 Task: Find connections with filter location Chester with filter topic #startupswith filter profile language Potuguese with filter current company Coupa Software with filter school J.C. Bose University of Science and Technology, YMCA with filter industry IT System Custom Software Development with filter service category Commercial Insurance with filter keywords title Landscaping Worker
Action: Mouse moved to (574, 73)
Screenshot: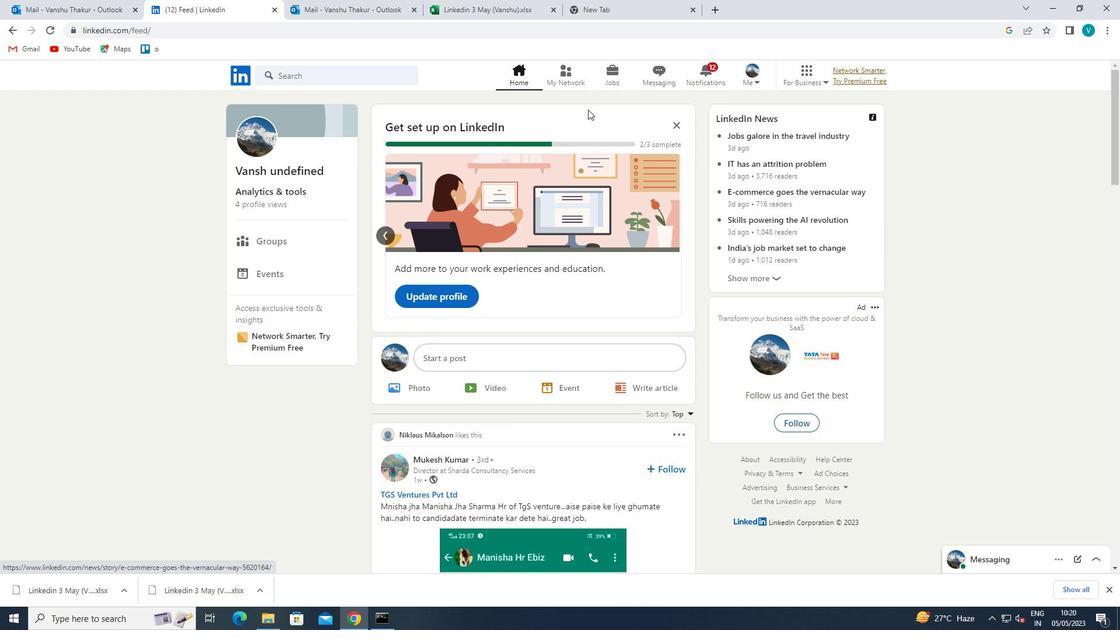 
Action: Mouse pressed left at (574, 73)
Screenshot: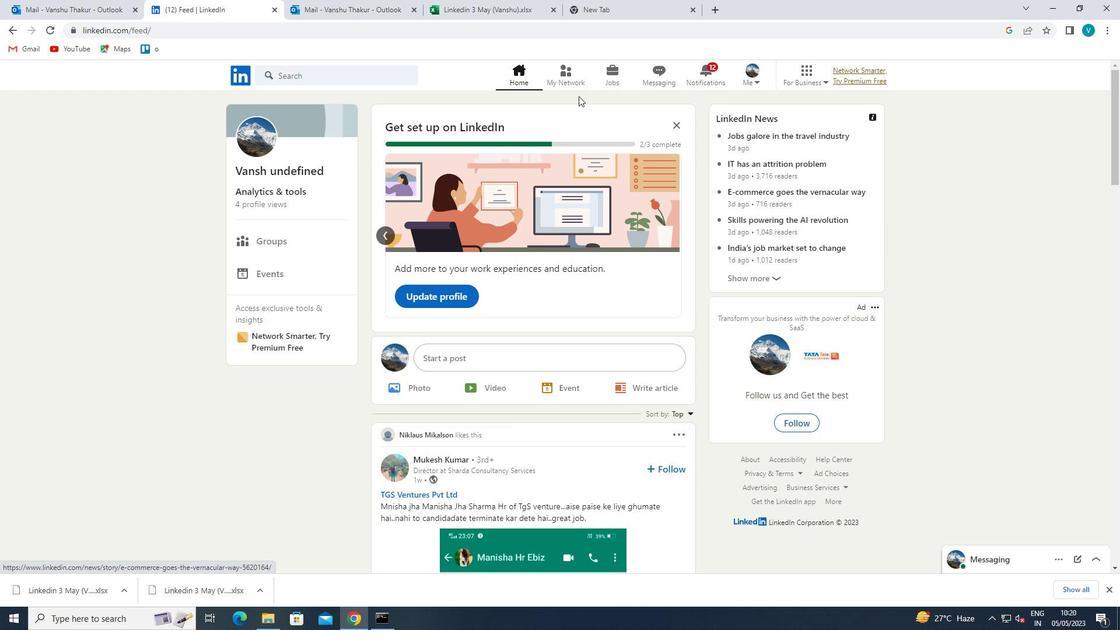 
Action: Mouse moved to (301, 130)
Screenshot: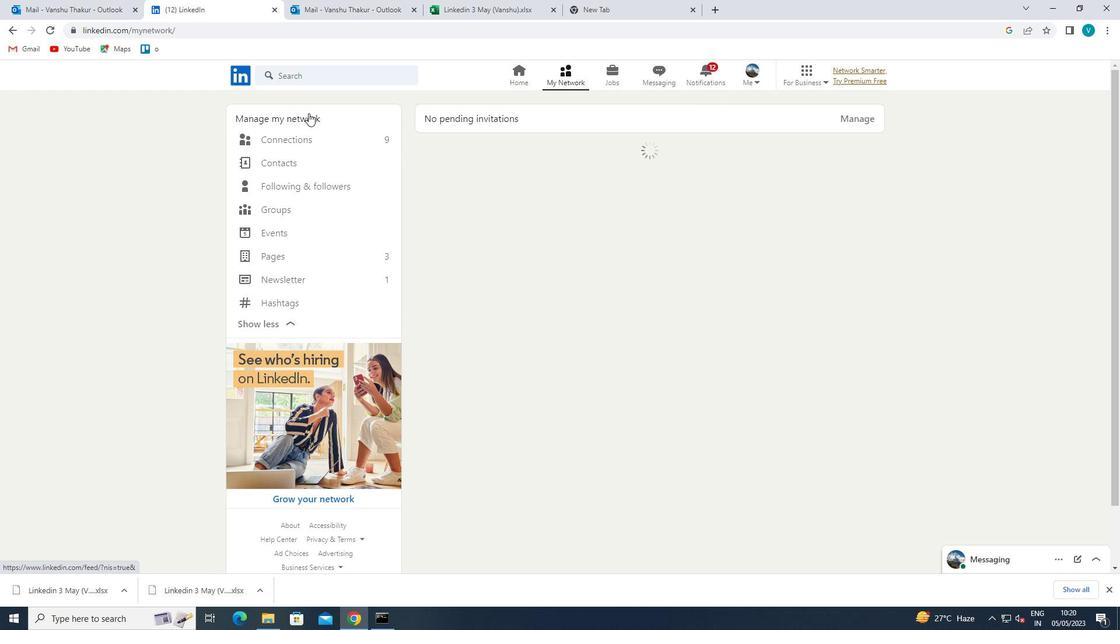 
Action: Mouse pressed left at (301, 130)
Screenshot: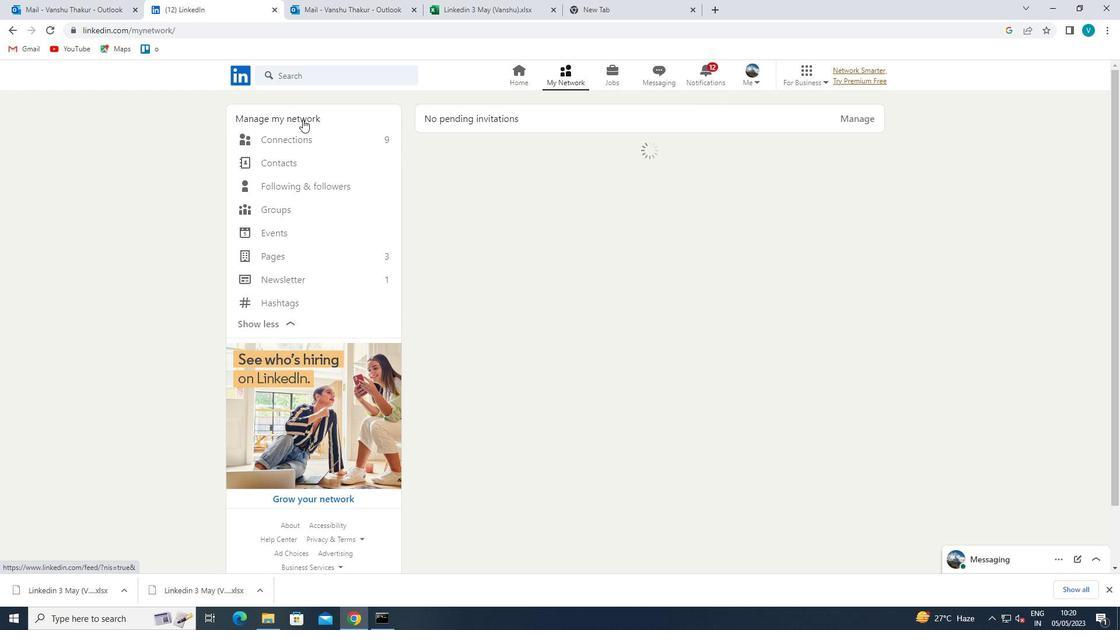 
Action: Mouse moved to (319, 130)
Screenshot: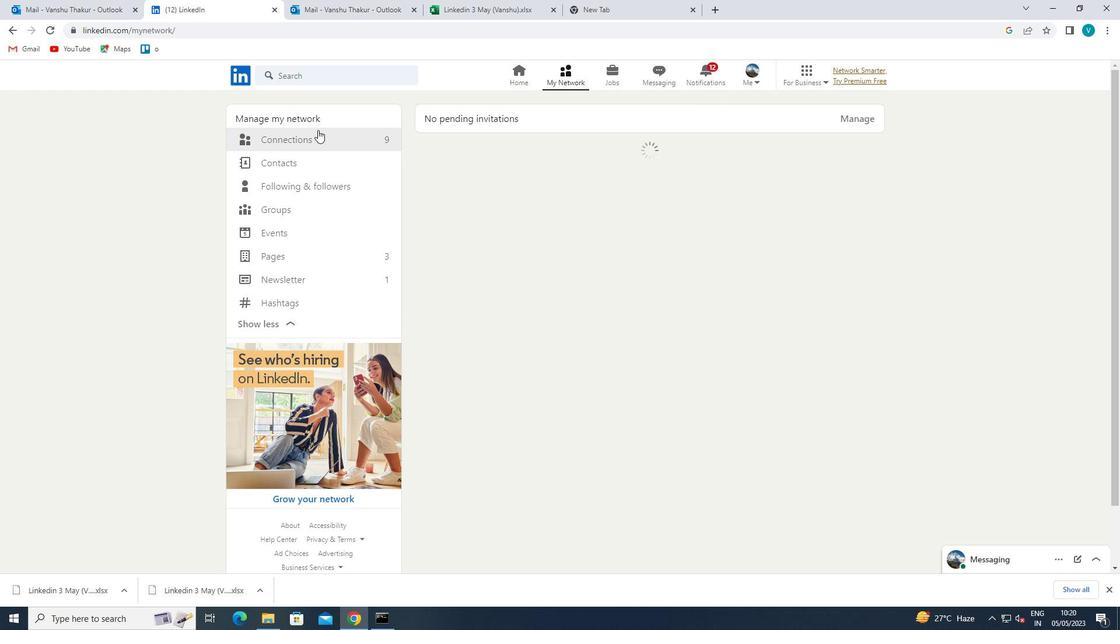 
Action: Mouse pressed left at (319, 130)
Screenshot: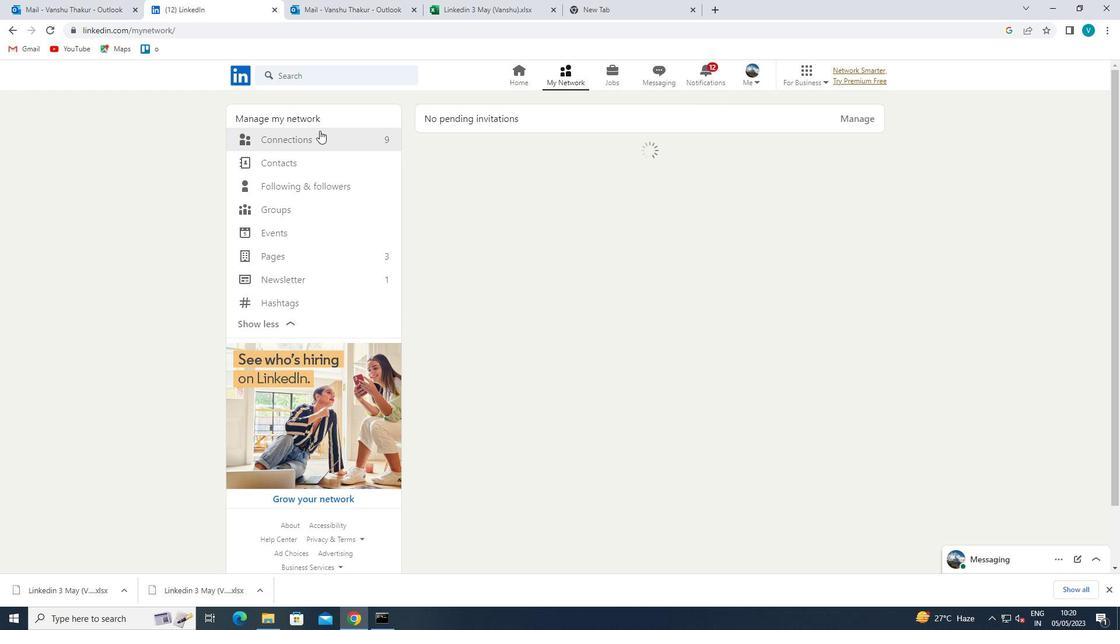 
Action: Mouse moved to (350, 145)
Screenshot: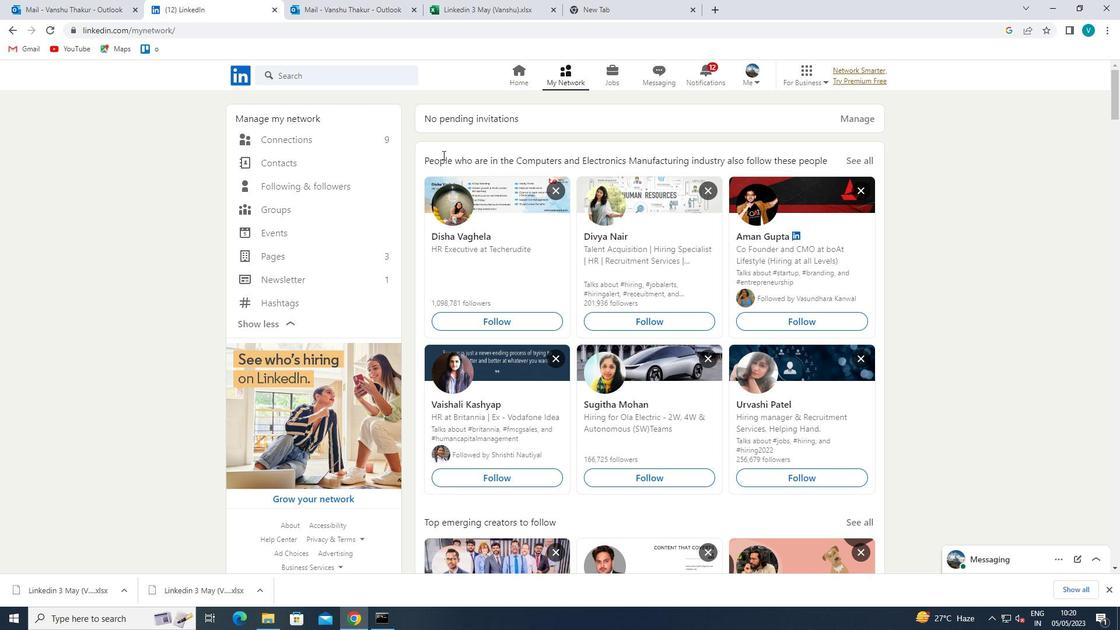 
Action: Mouse pressed left at (350, 145)
Screenshot: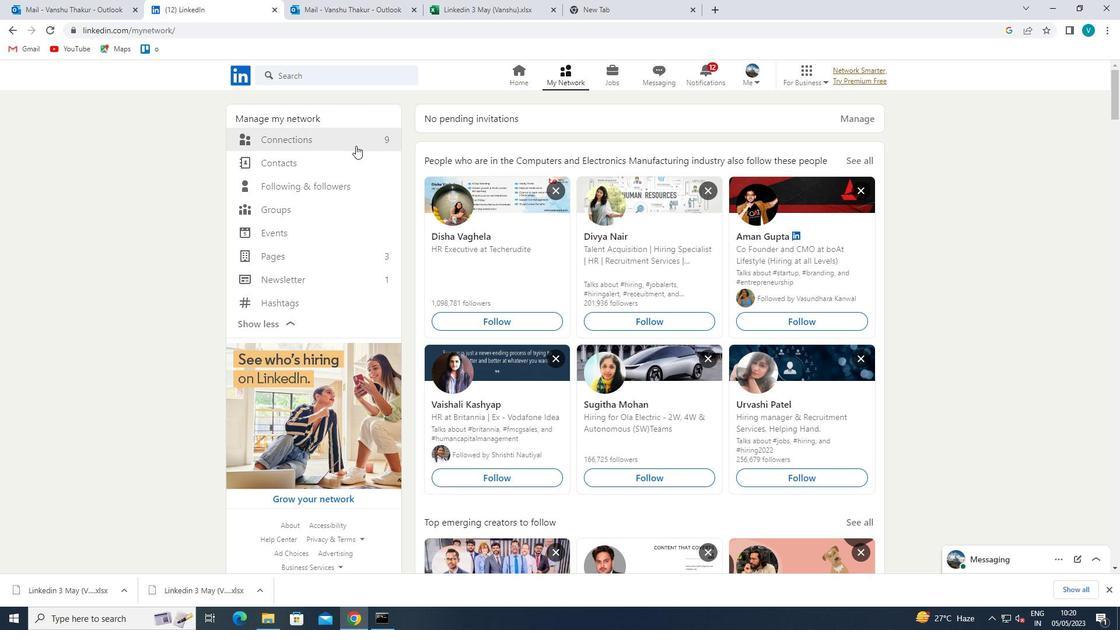 
Action: Mouse moved to (633, 140)
Screenshot: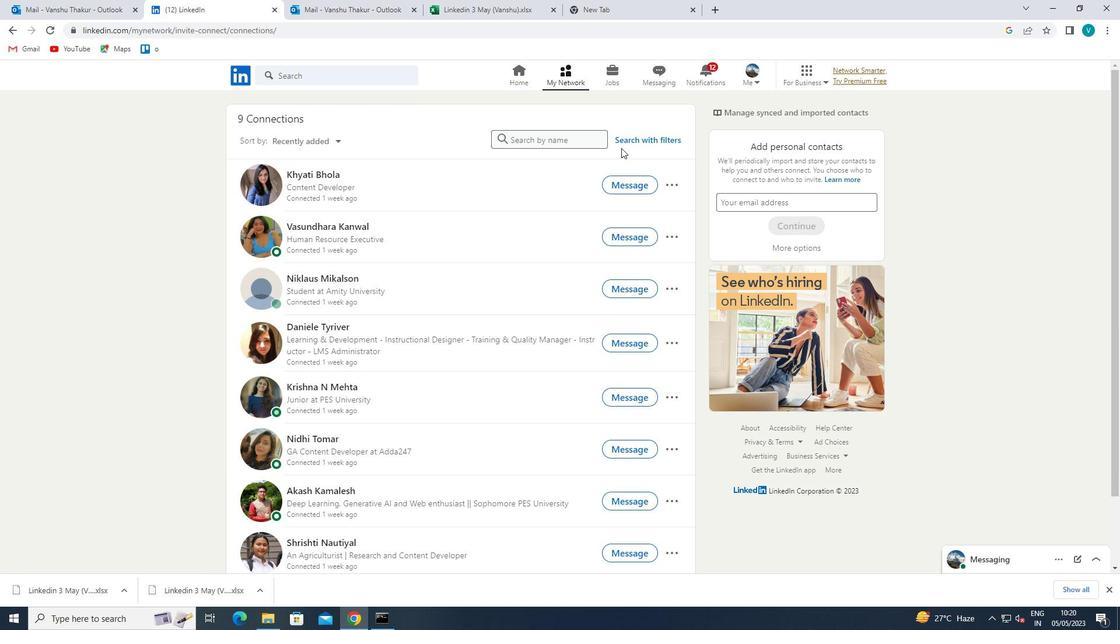 
Action: Mouse pressed left at (633, 140)
Screenshot: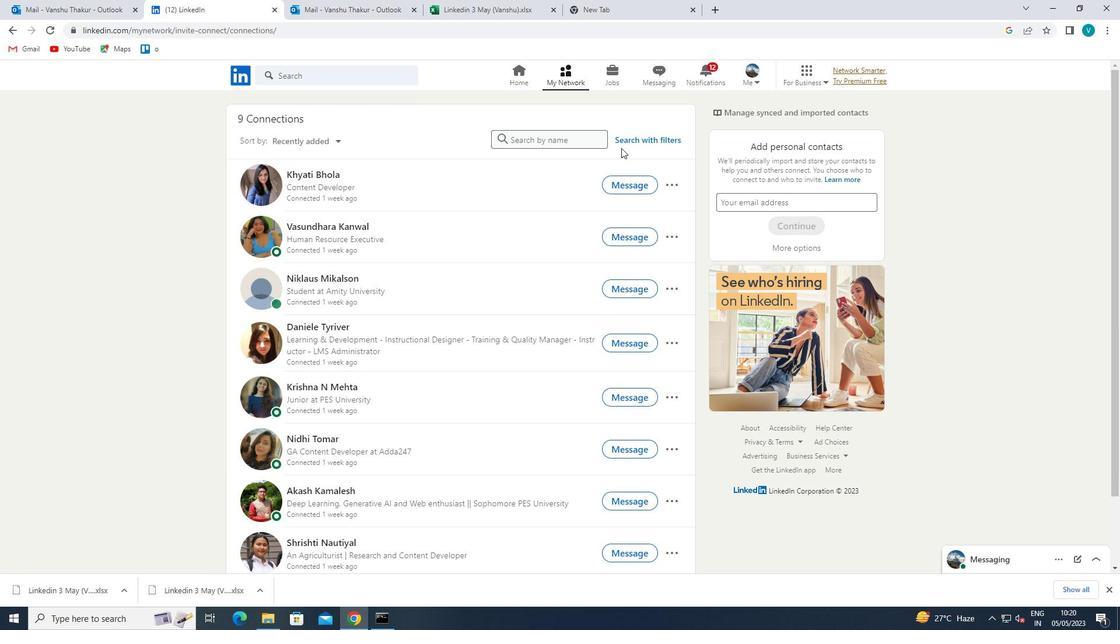 
Action: Mouse moved to (574, 109)
Screenshot: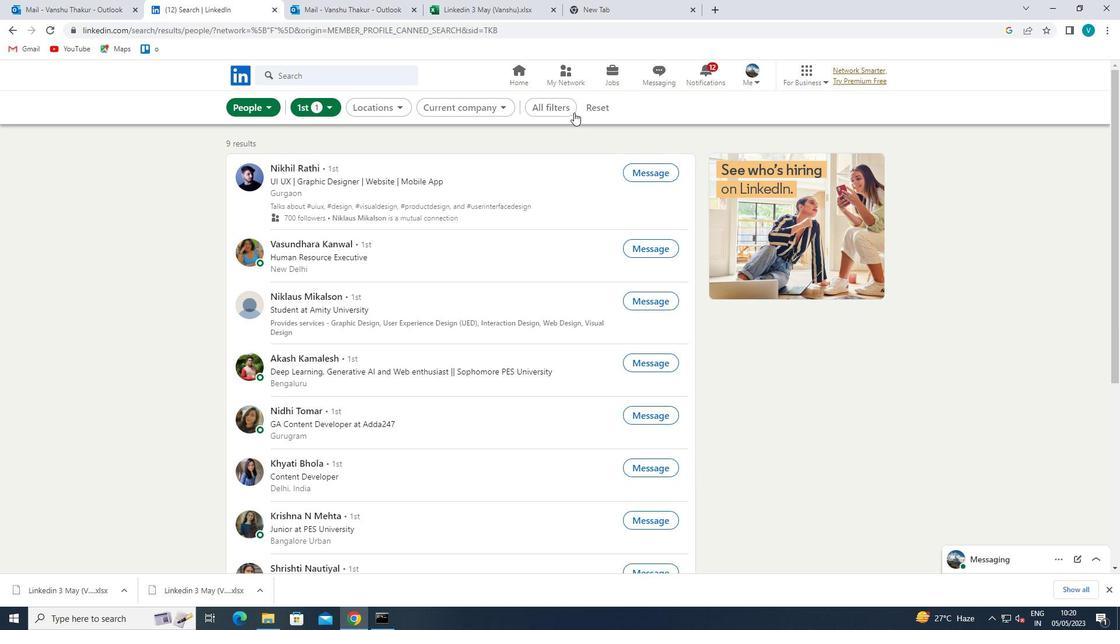 
Action: Mouse pressed left at (574, 109)
Screenshot: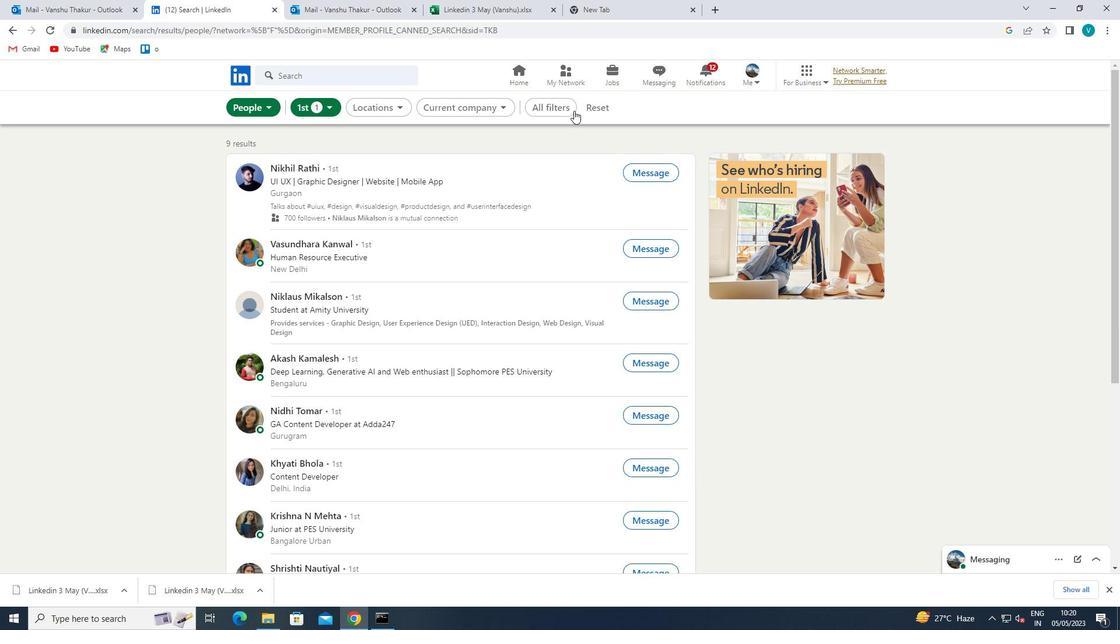 
Action: Mouse moved to (974, 248)
Screenshot: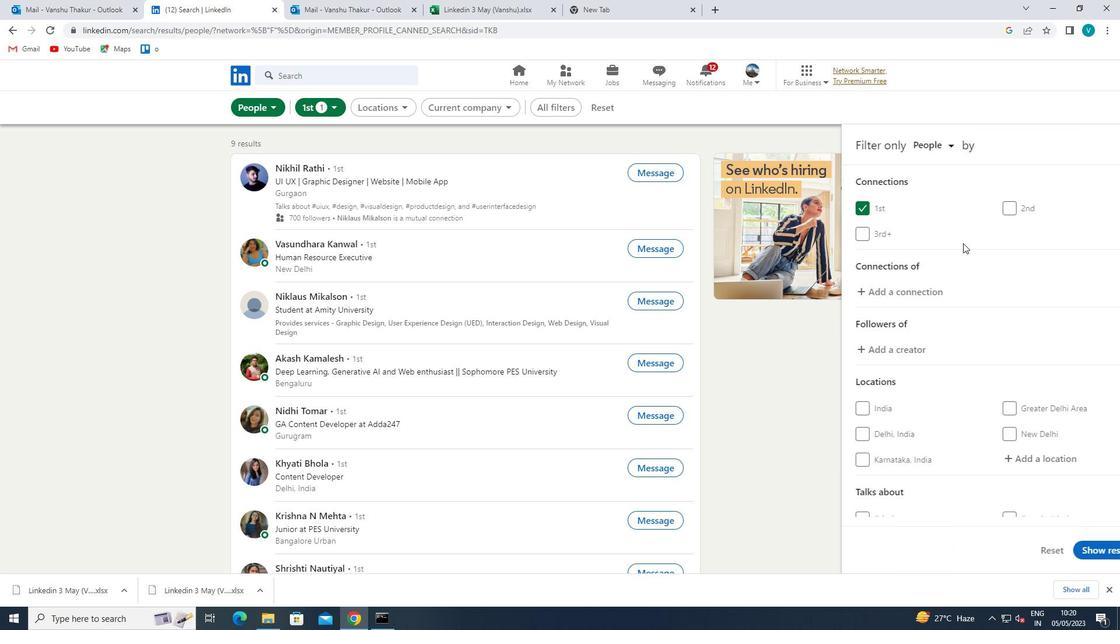 
Action: Mouse scrolled (974, 247) with delta (0, 0)
Screenshot: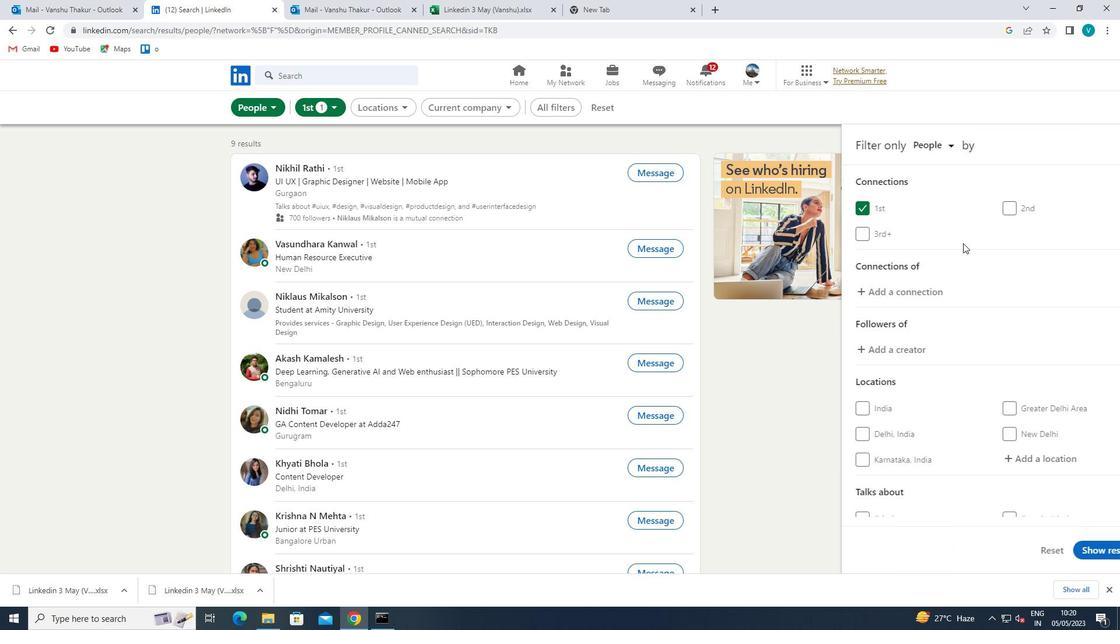 
Action: Mouse moved to (975, 248)
Screenshot: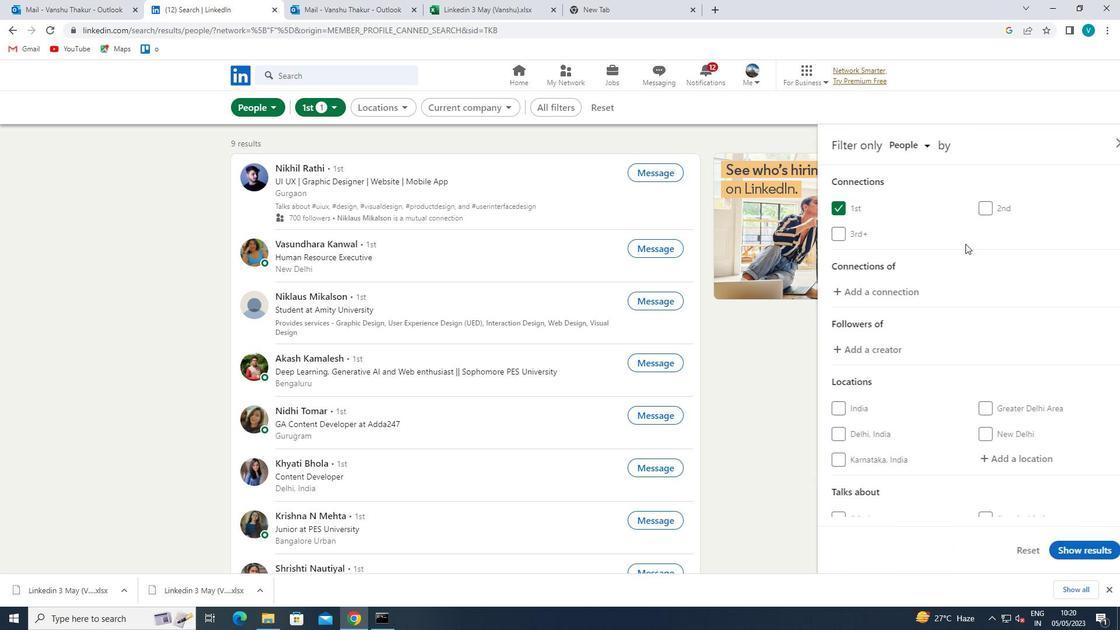 
Action: Mouse scrolled (975, 248) with delta (0, 0)
Screenshot: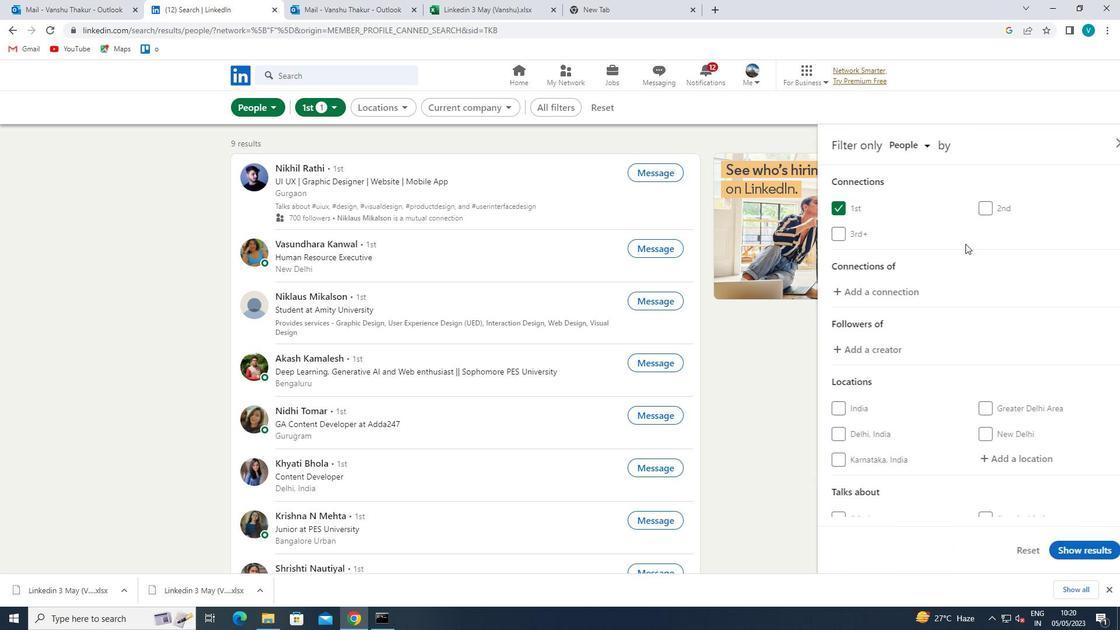
Action: Mouse moved to (975, 249)
Screenshot: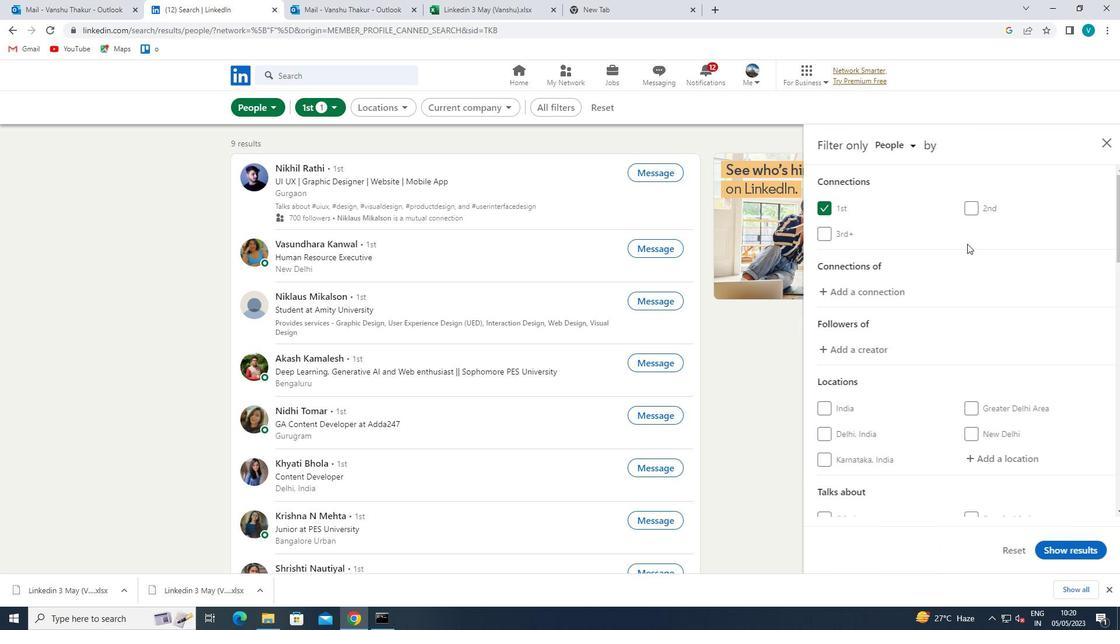 
Action: Mouse scrolled (975, 248) with delta (0, 0)
Screenshot: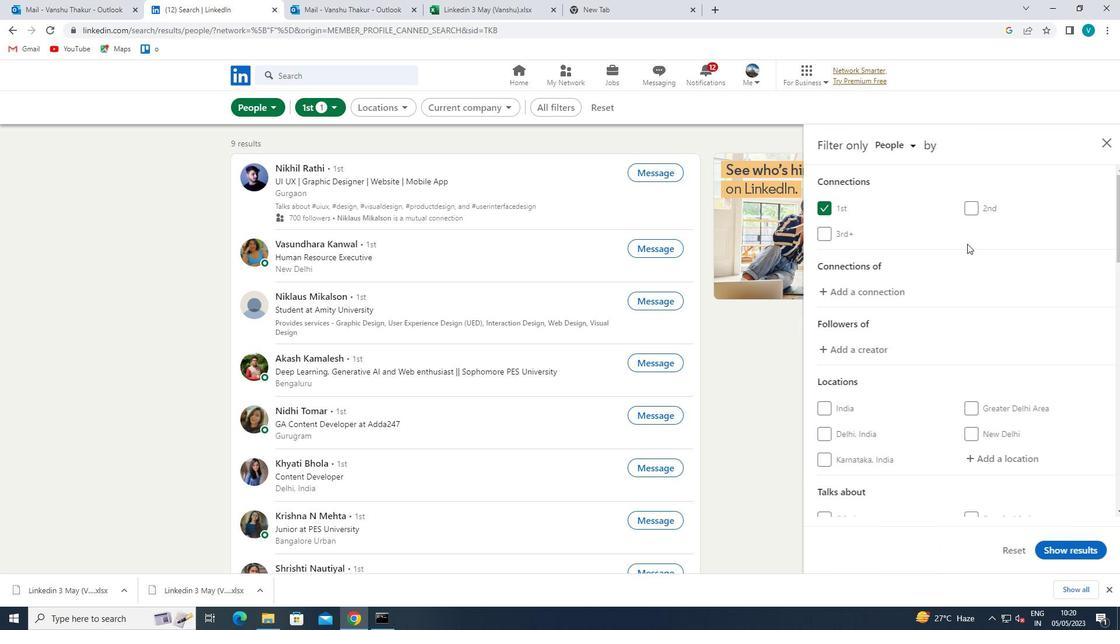 
Action: Mouse moved to (1013, 291)
Screenshot: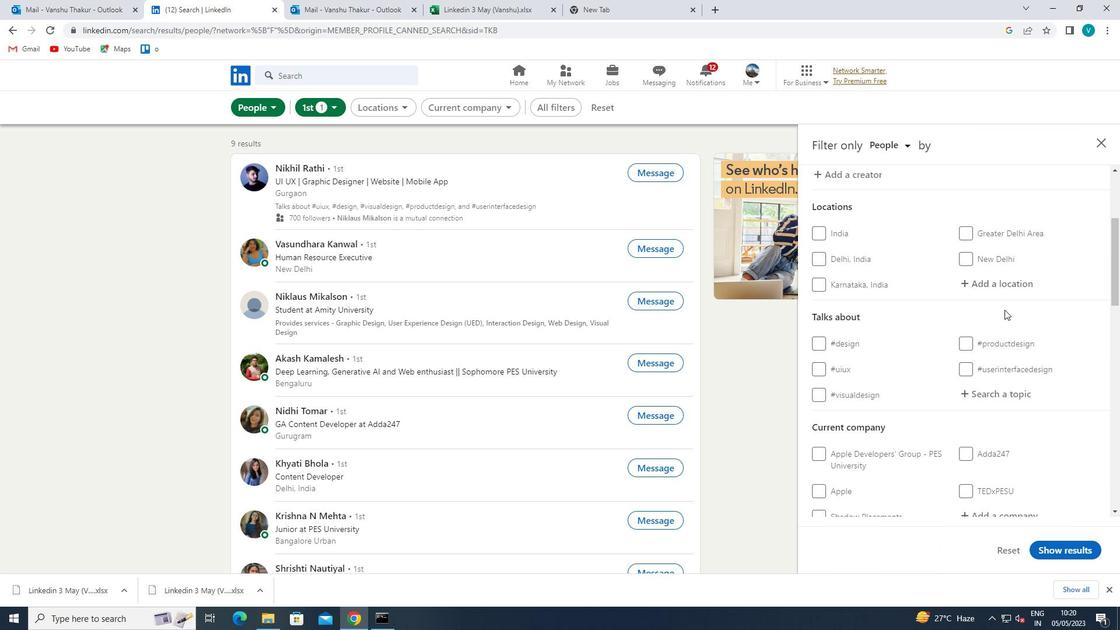 
Action: Mouse pressed left at (1013, 291)
Screenshot: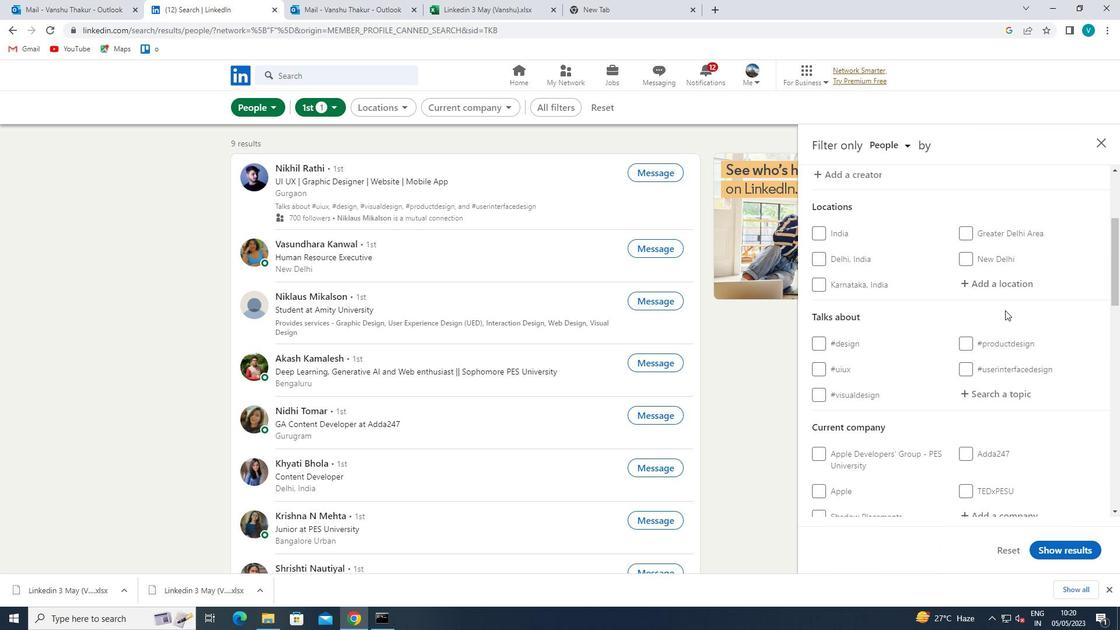 
Action: Key pressed <Key.shift>CHESTER
Screenshot: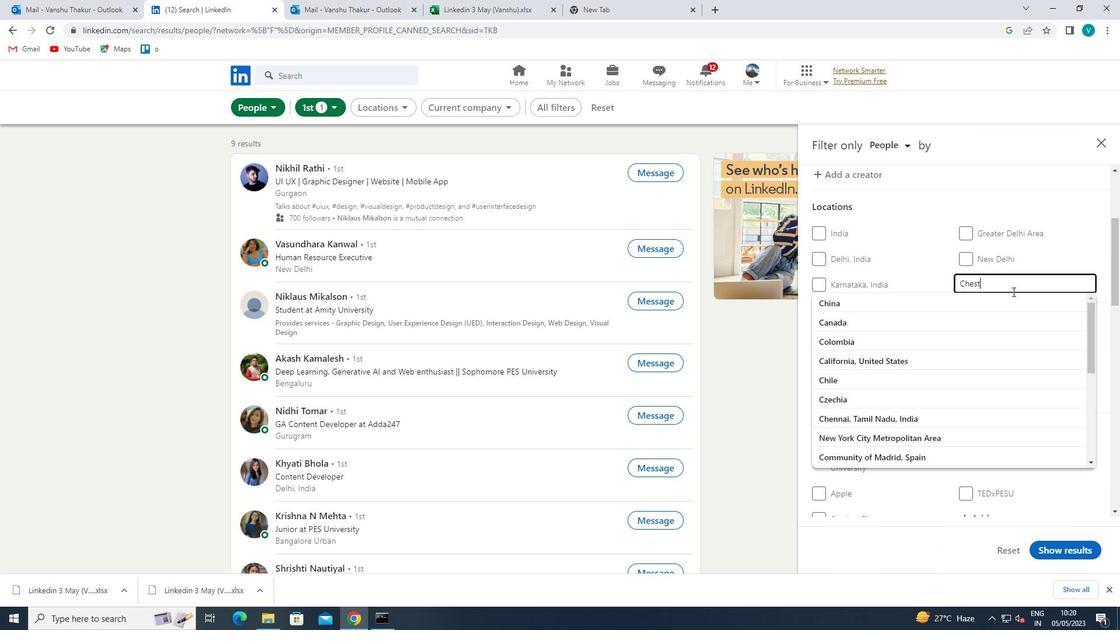 
Action: Mouse moved to (994, 293)
Screenshot: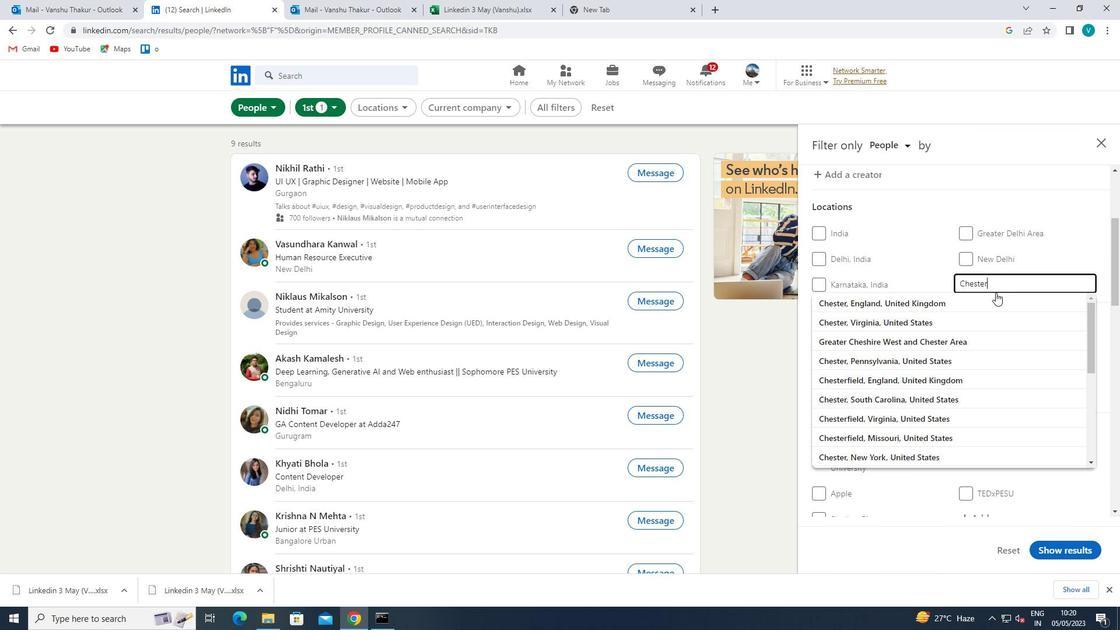 
Action: Mouse pressed left at (994, 293)
Screenshot: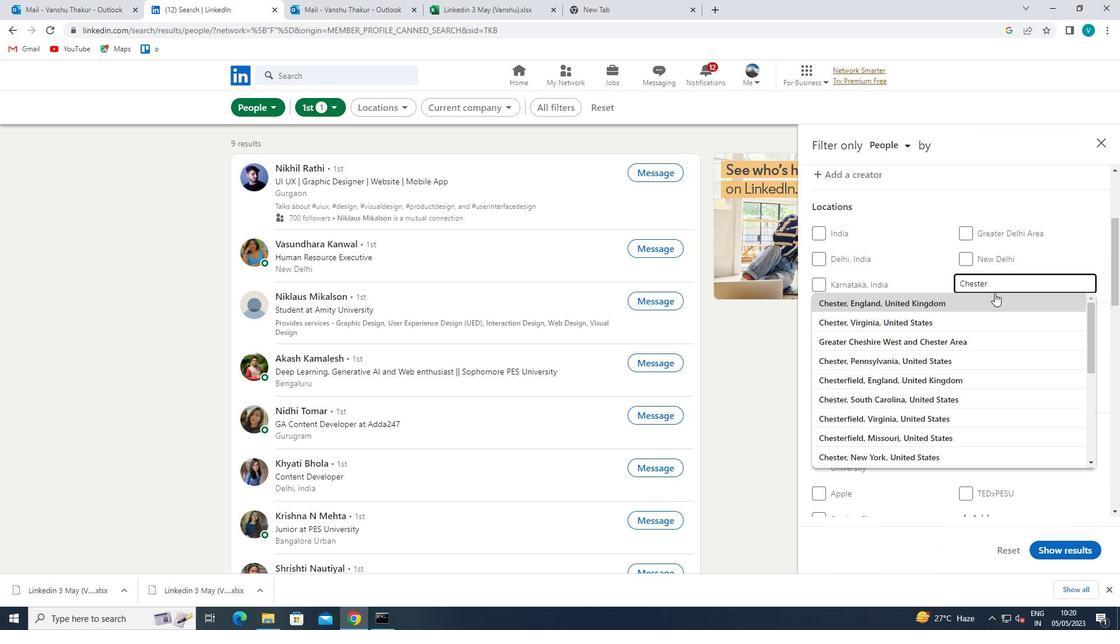
Action: Mouse moved to (994, 293)
Screenshot: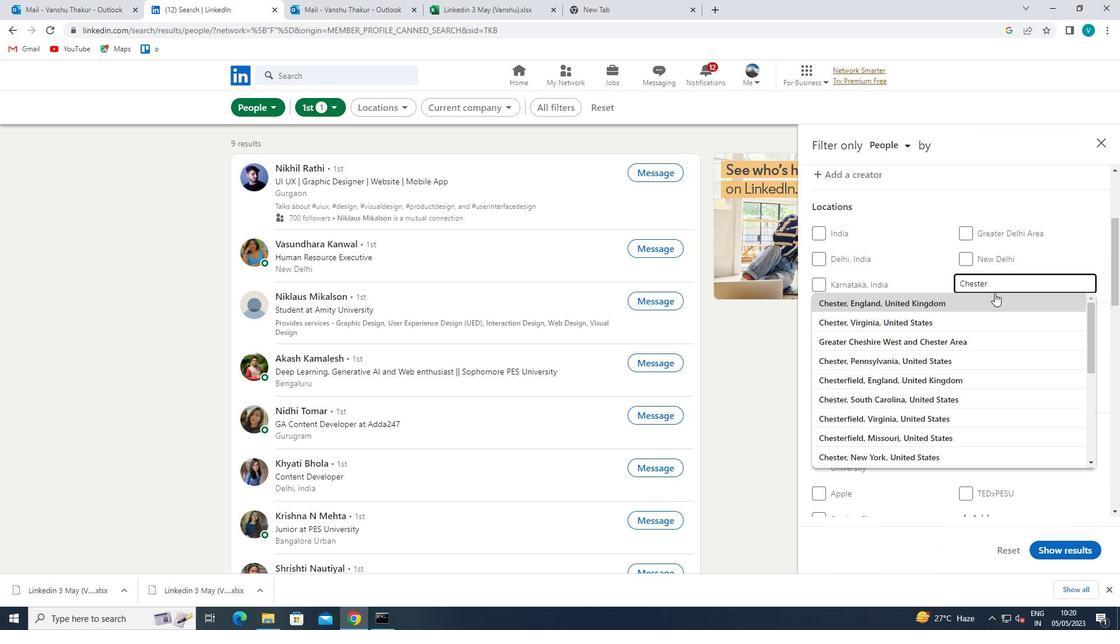 
Action: Mouse scrolled (994, 292) with delta (0, 0)
Screenshot: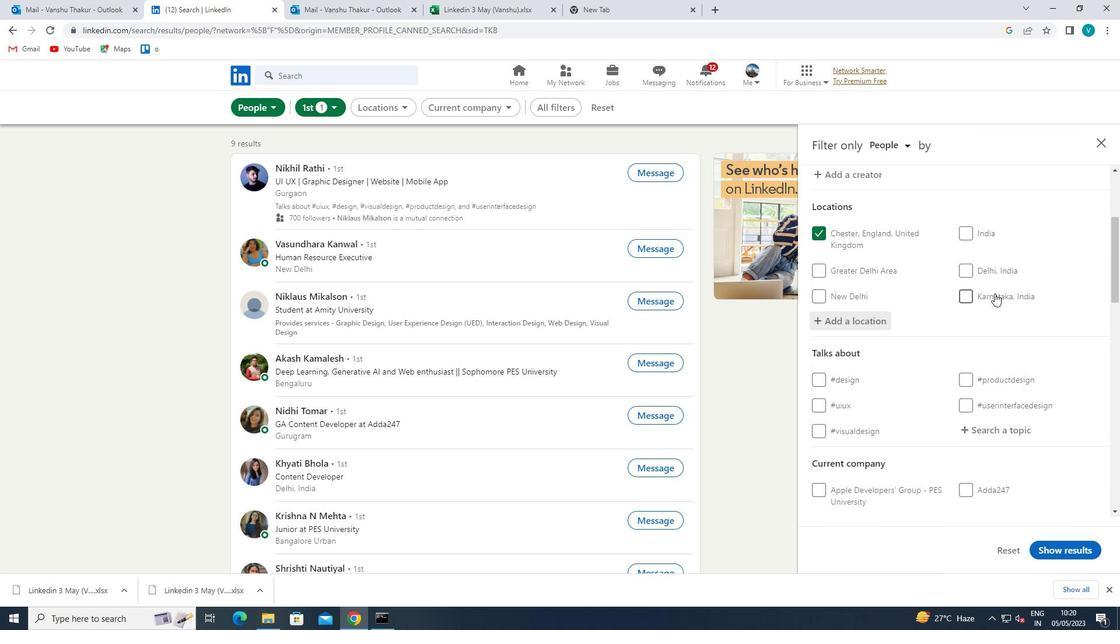 
Action: Mouse scrolled (994, 292) with delta (0, 0)
Screenshot: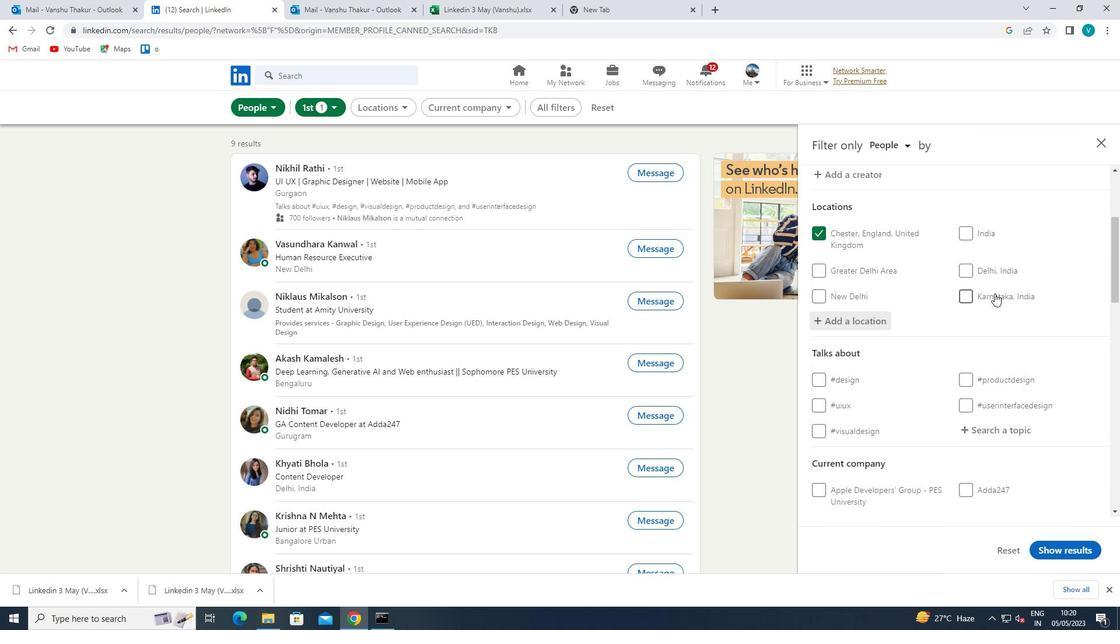 
Action: Mouse moved to (996, 306)
Screenshot: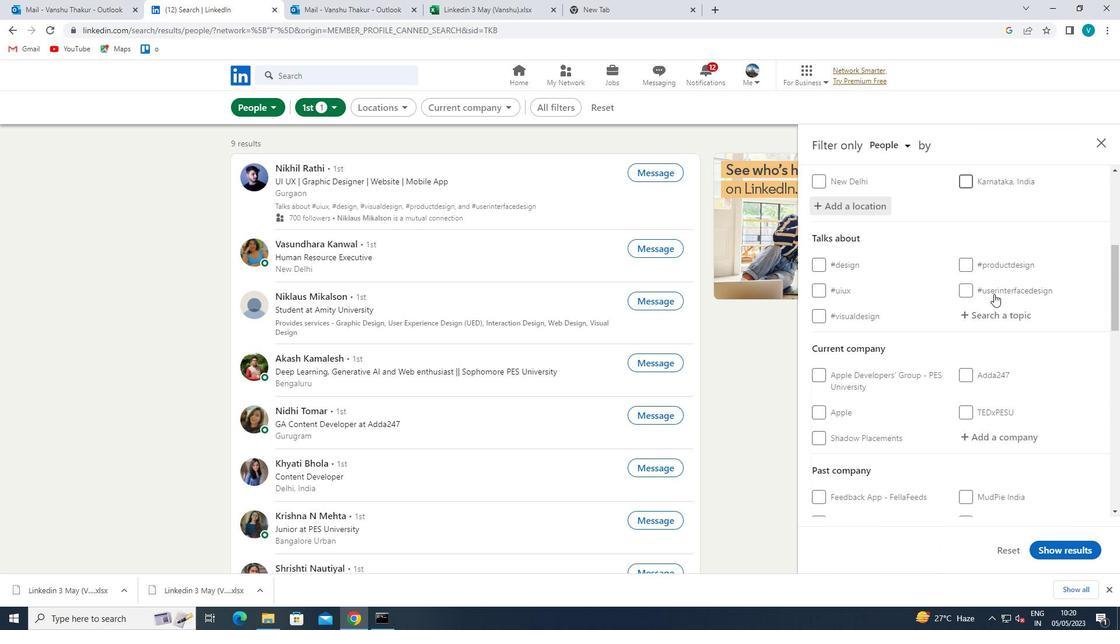
Action: Mouse pressed left at (996, 306)
Screenshot: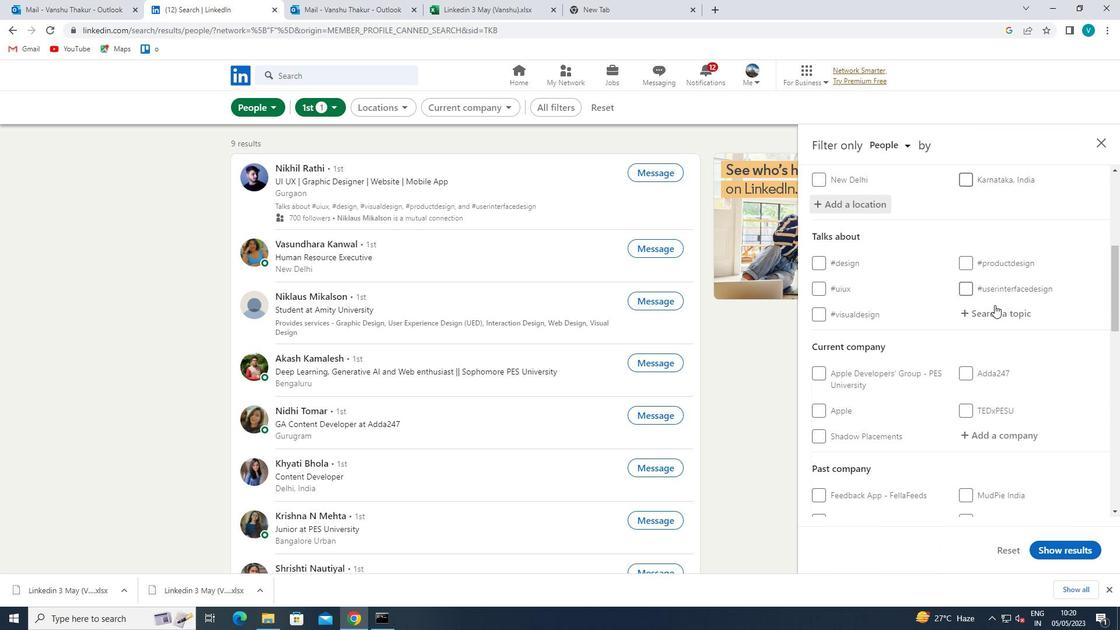 
Action: Mouse moved to (995, 307)
Screenshot: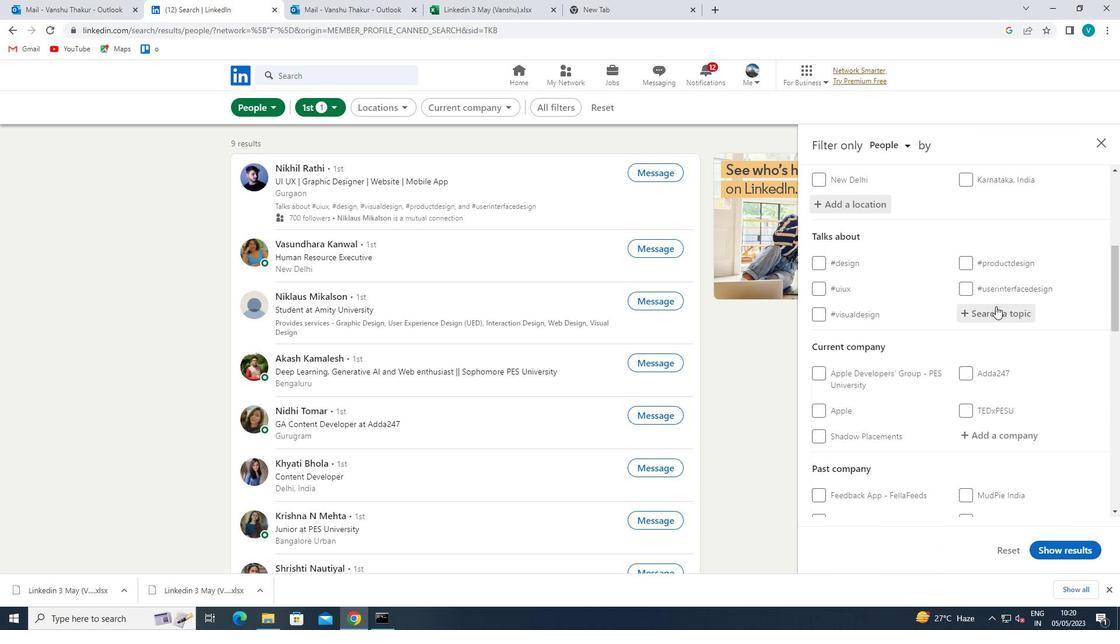 
Action: Key pressed STARTUPS
Screenshot: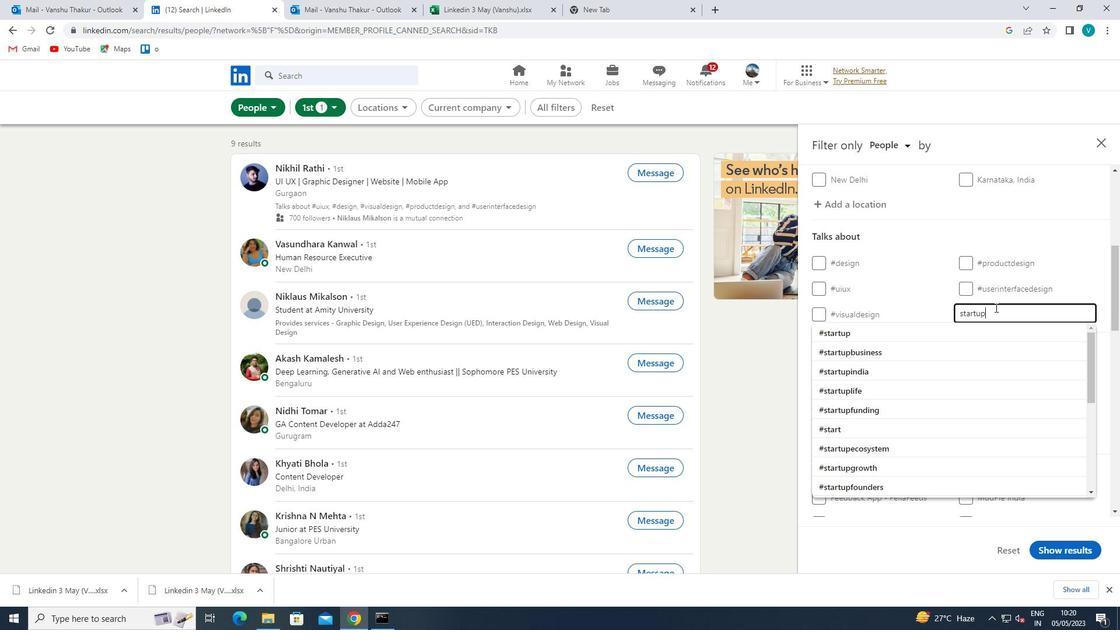 
Action: Mouse moved to (951, 330)
Screenshot: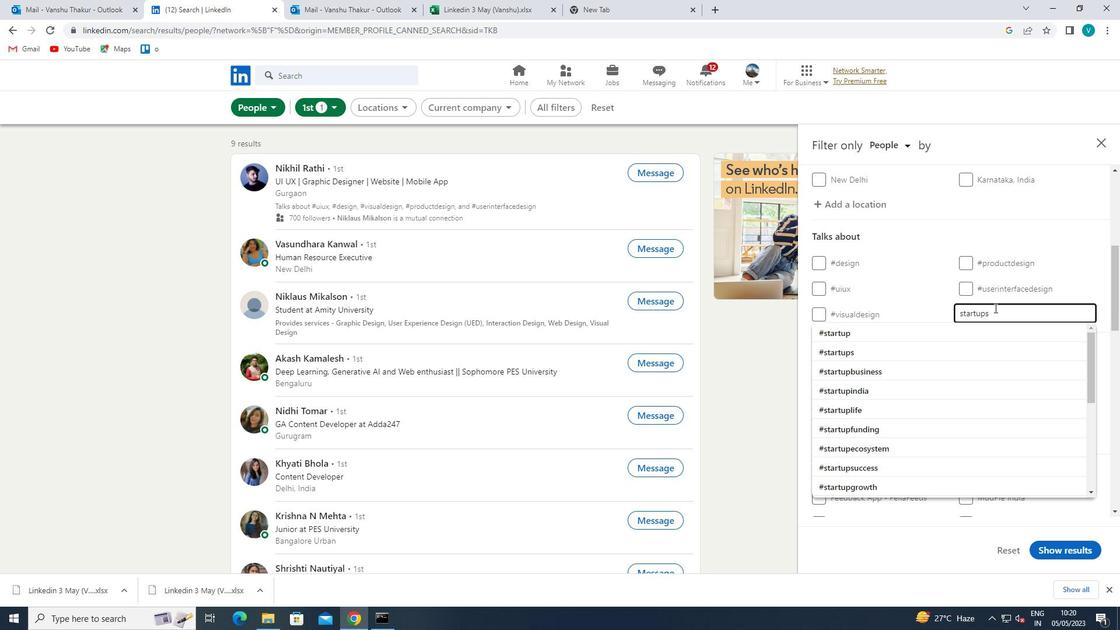 
Action: Mouse pressed left at (951, 330)
Screenshot: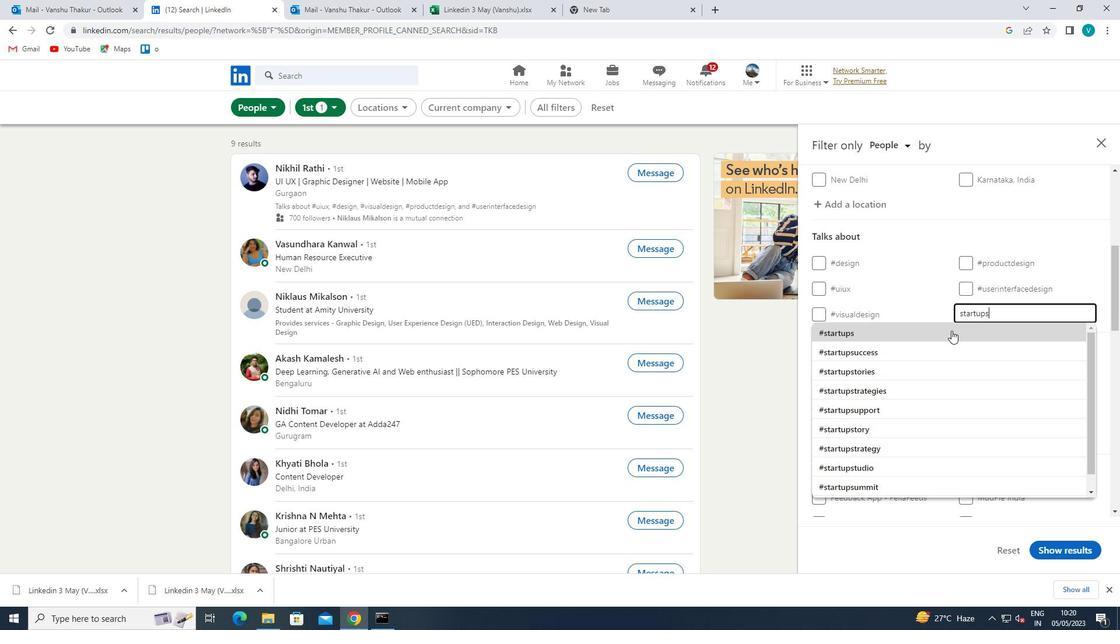 
Action: Mouse moved to (804, 417)
Screenshot: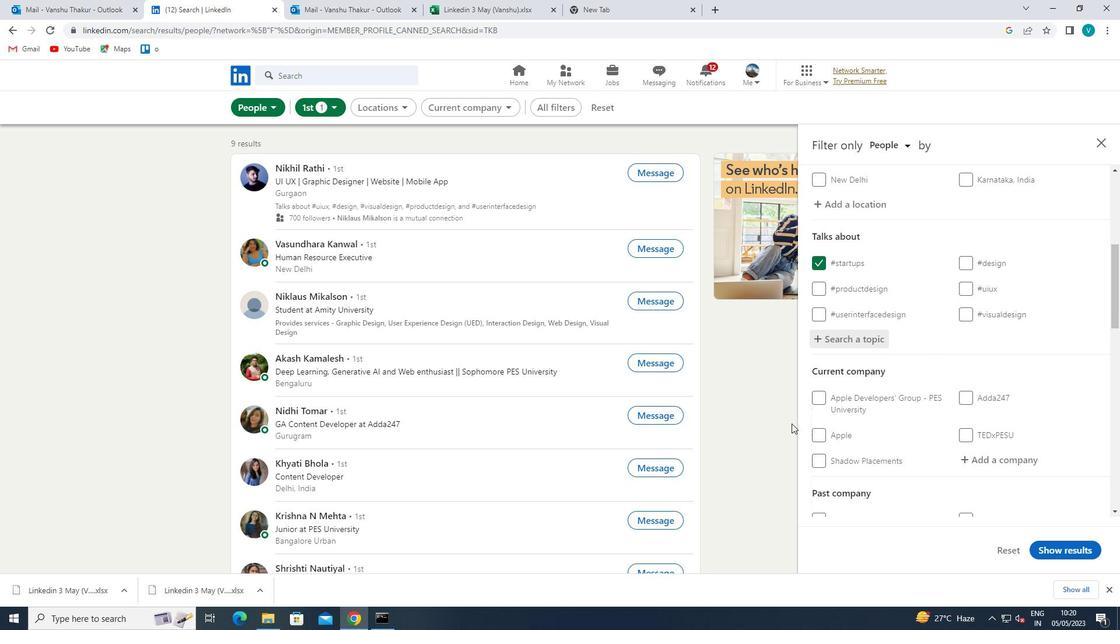 
Action: Mouse scrolled (804, 416) with delta (0, 0)
Screenshot: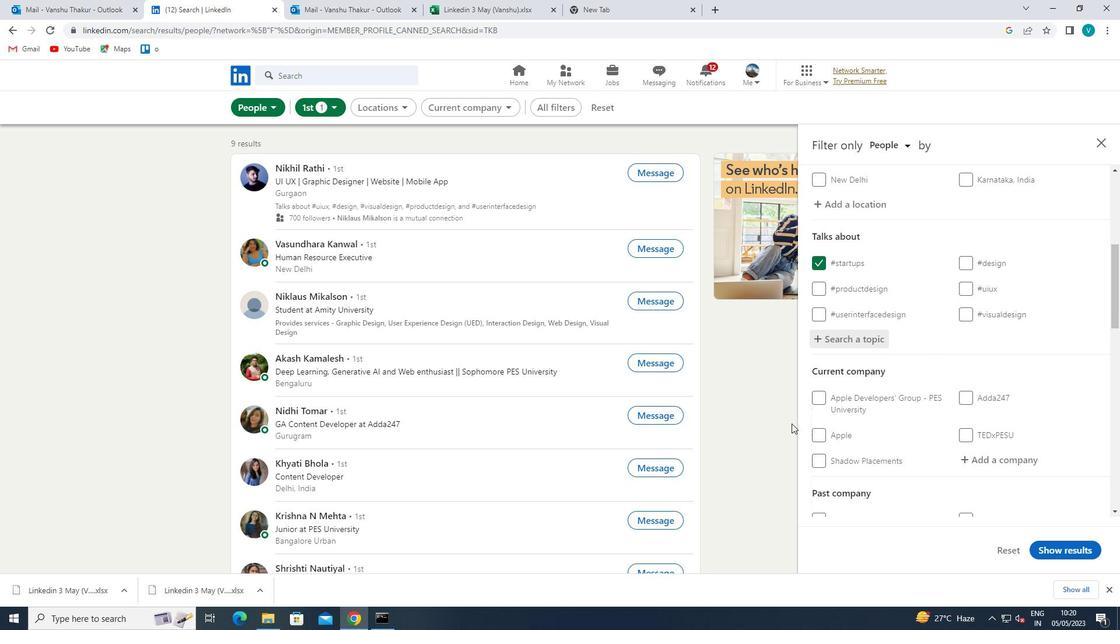 
Action: Mouse moved to (814, 411)
Screenshot: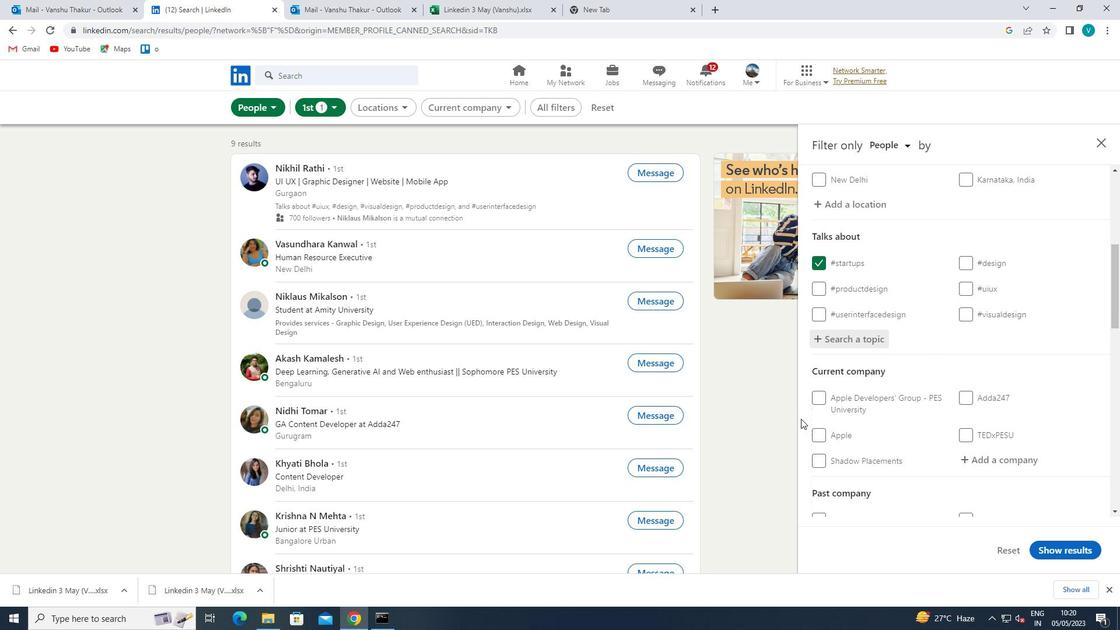 
Action: Mouse scrolled (814, 410) with delta (0, 0)
Screenshot: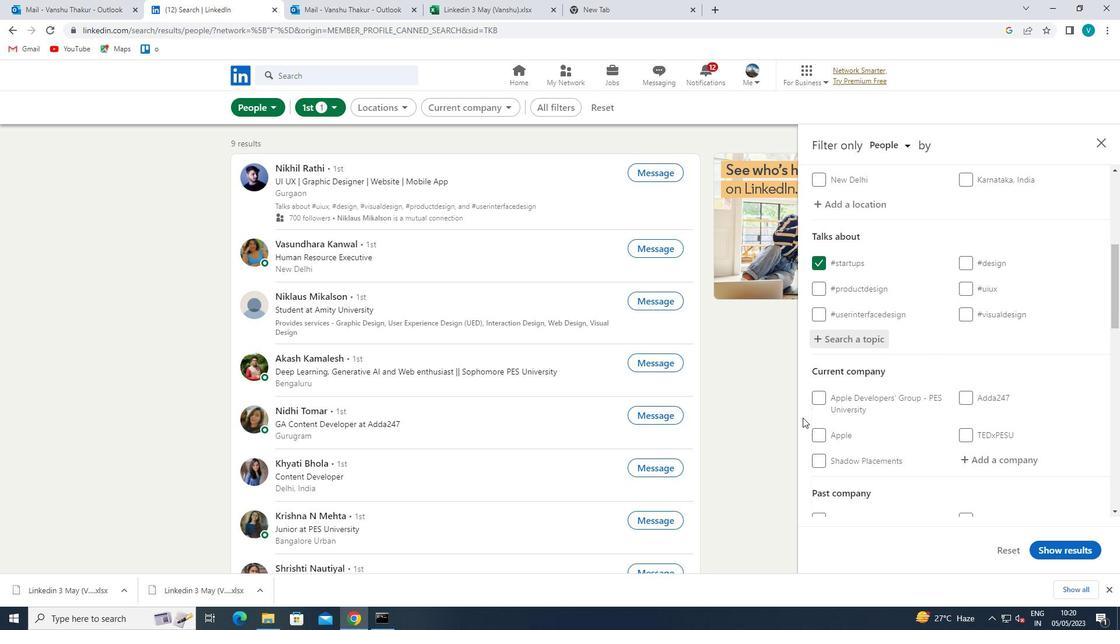 
Action: Mouse moved to (980, 344)
Screenshot: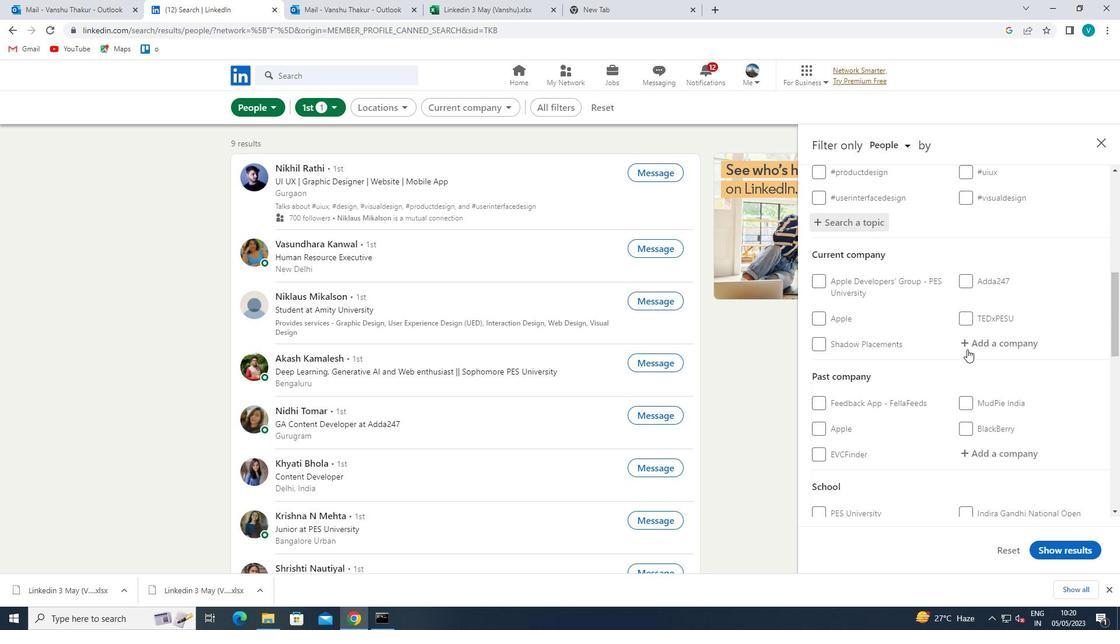 
Action: Mouse pressed left at (980, 344)
Screenshot: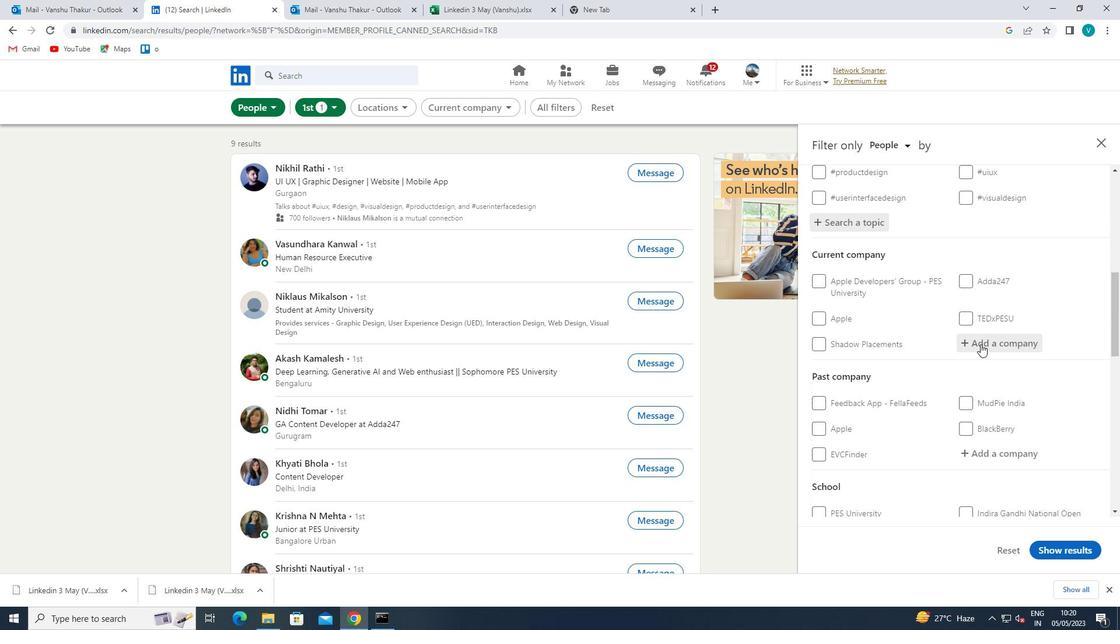 
Action: Mouse moved to (963, 353)
Screenshot: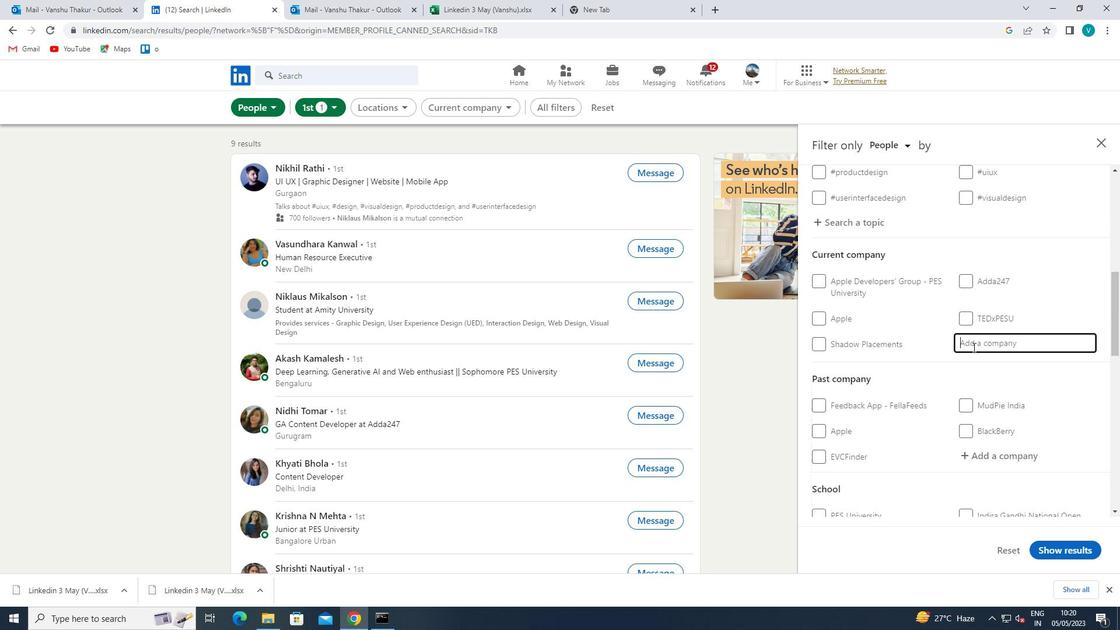 
Action: Key pressed <Key.shift>
Screenshot: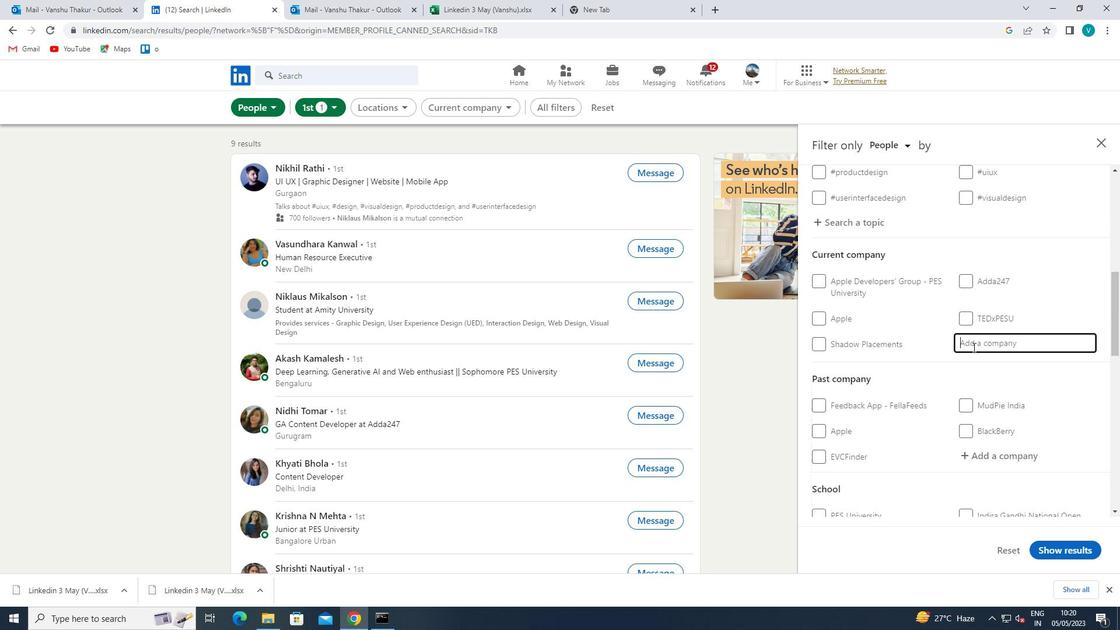 
Action: Mouse moved to (958, 355)
Screenshot: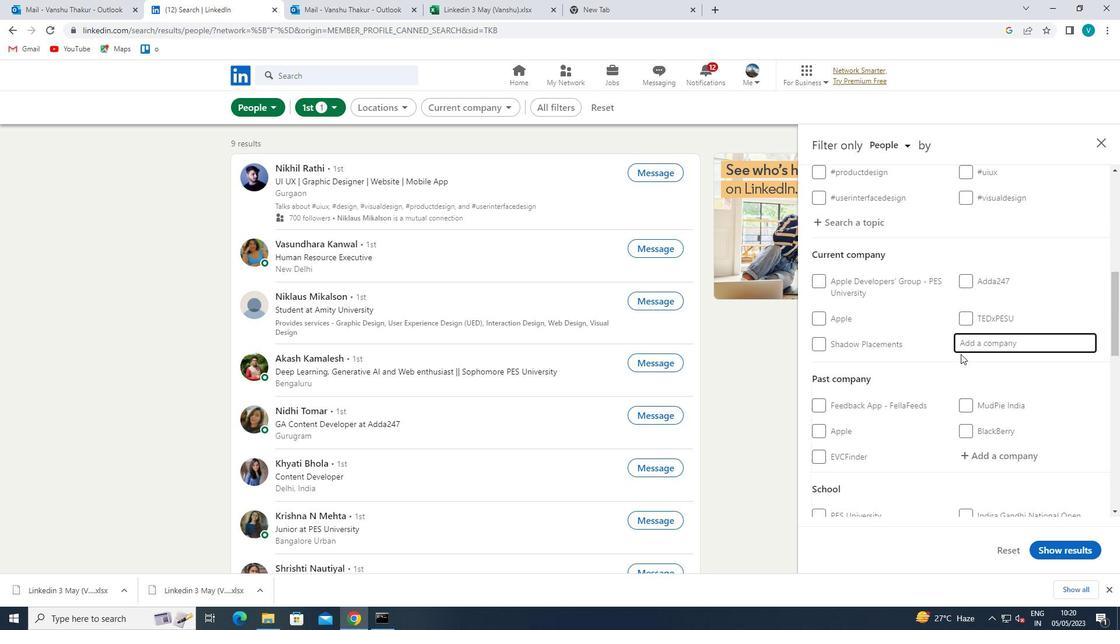 
Action: Key pressed COP<Key.backspace>UPA
Screenshot: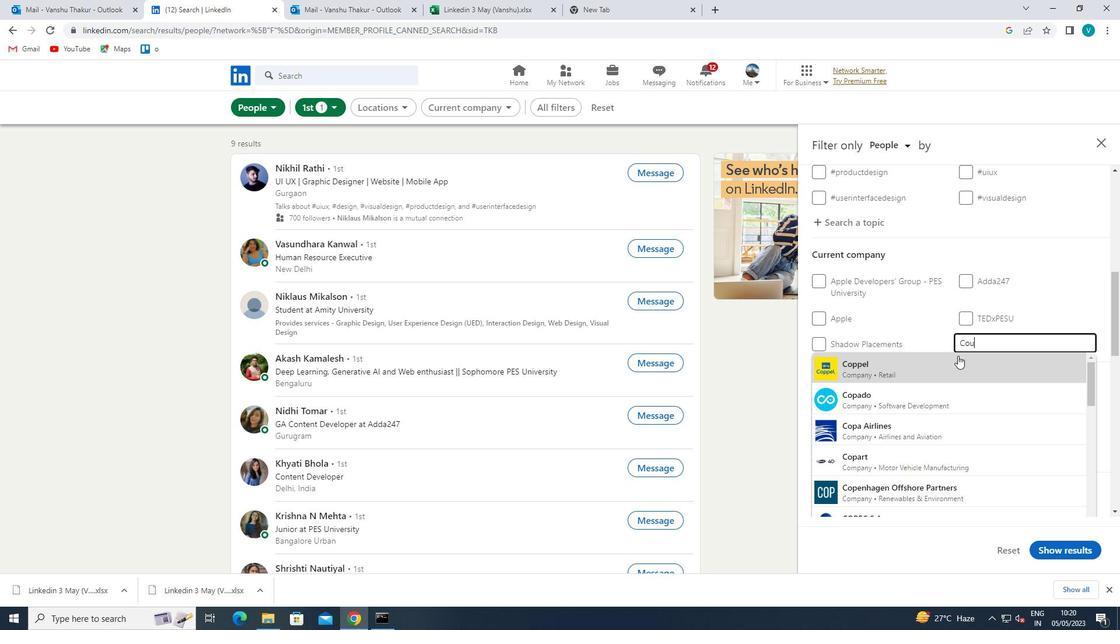 
Action: Mouse moved to (944, 361)
Screenshot: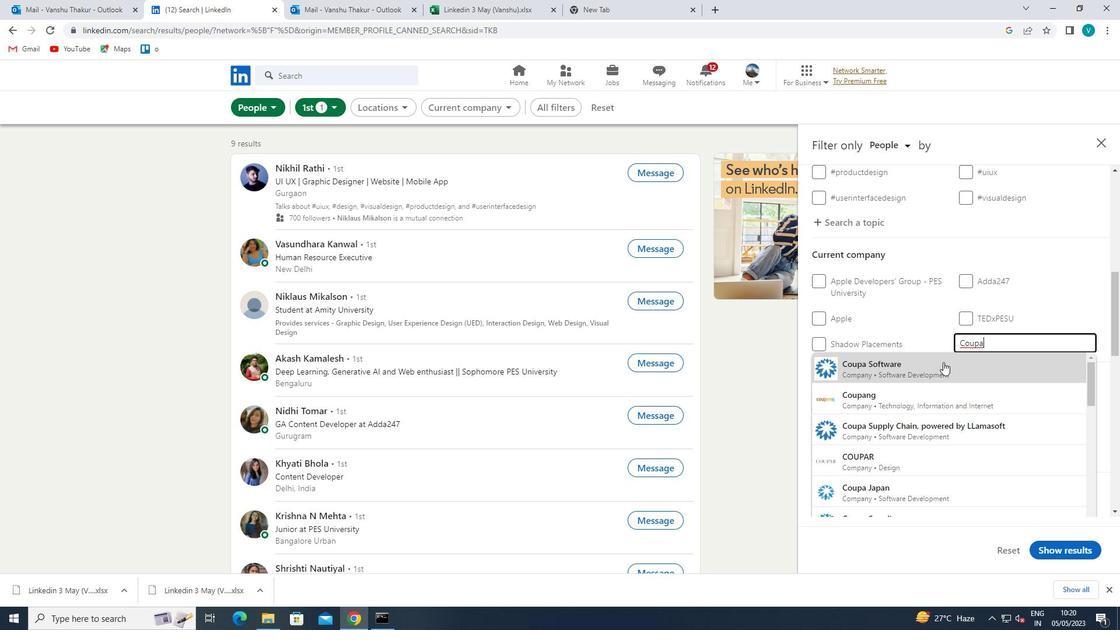 
Action: Mouse pressed left at (944, 361)
Screenshot: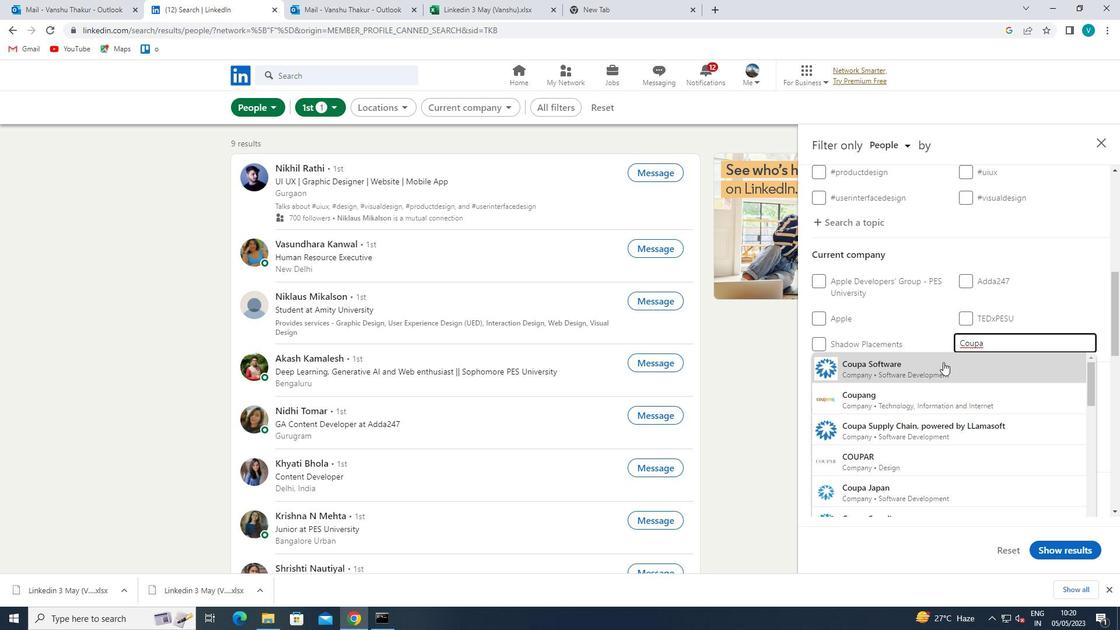 
Action: Mouse moved to (945, 360)
Screenshot: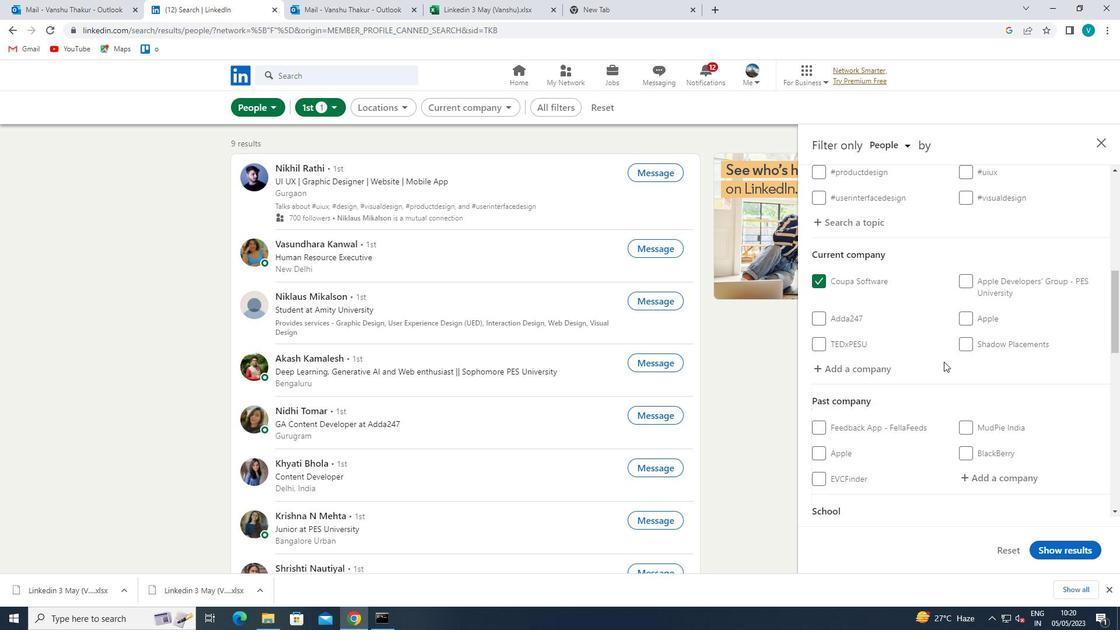 
Action: Mouse scrolled (945, 360) with delta (0, 0)
Screenshot: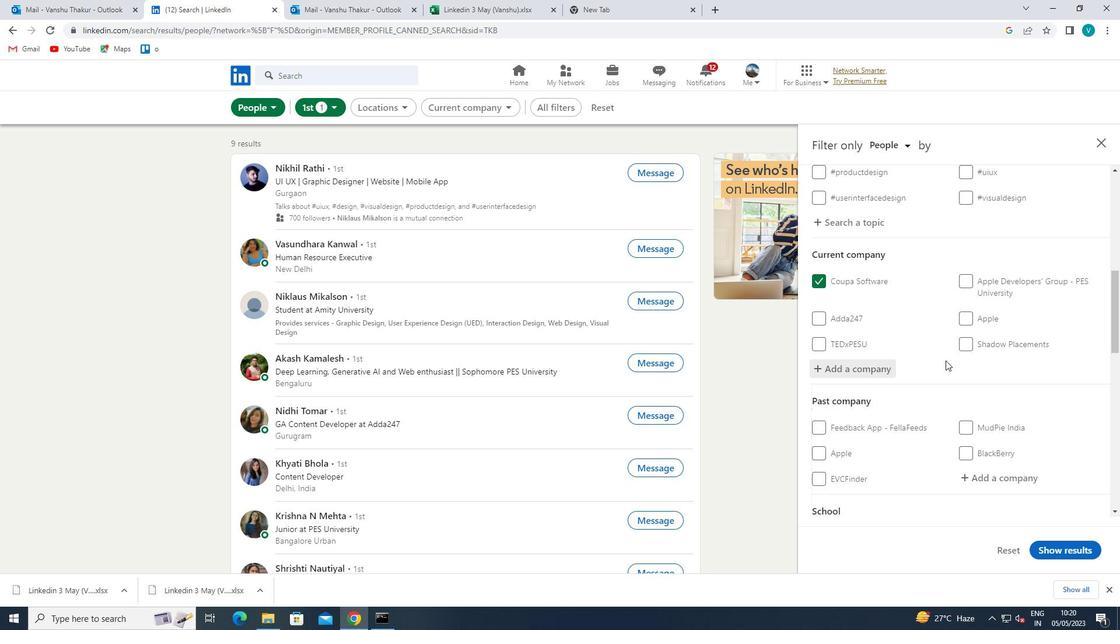 
Action: Mouse scrolled (945, 360) with delta (0, 0)
Screenshot: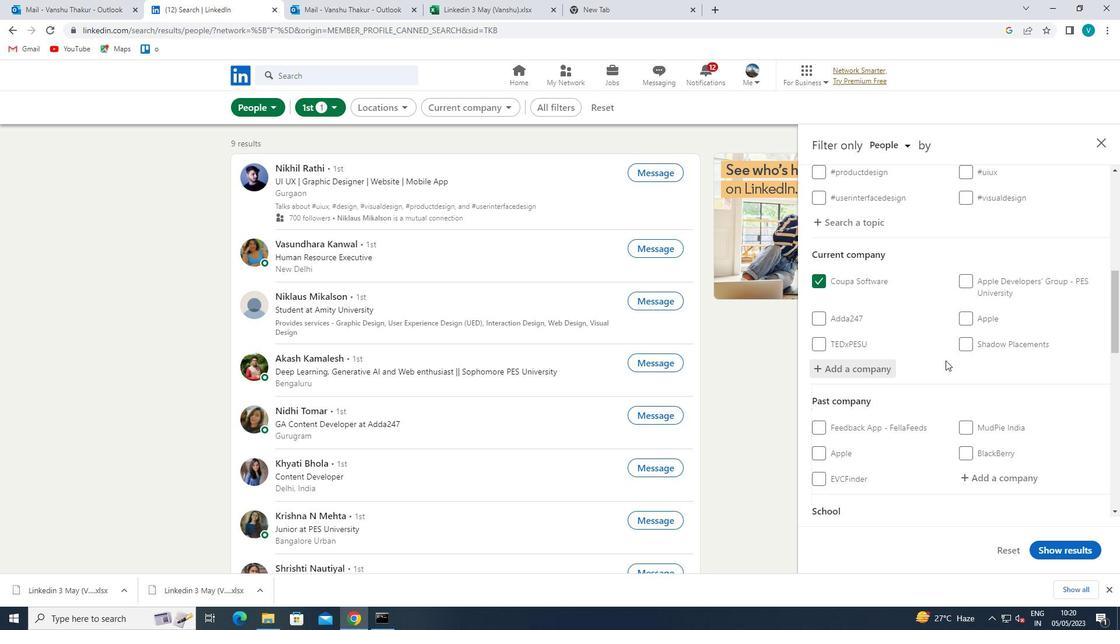 
Action: Mouse scrolled (945, 360) with delta (0, 0)
Screenshot: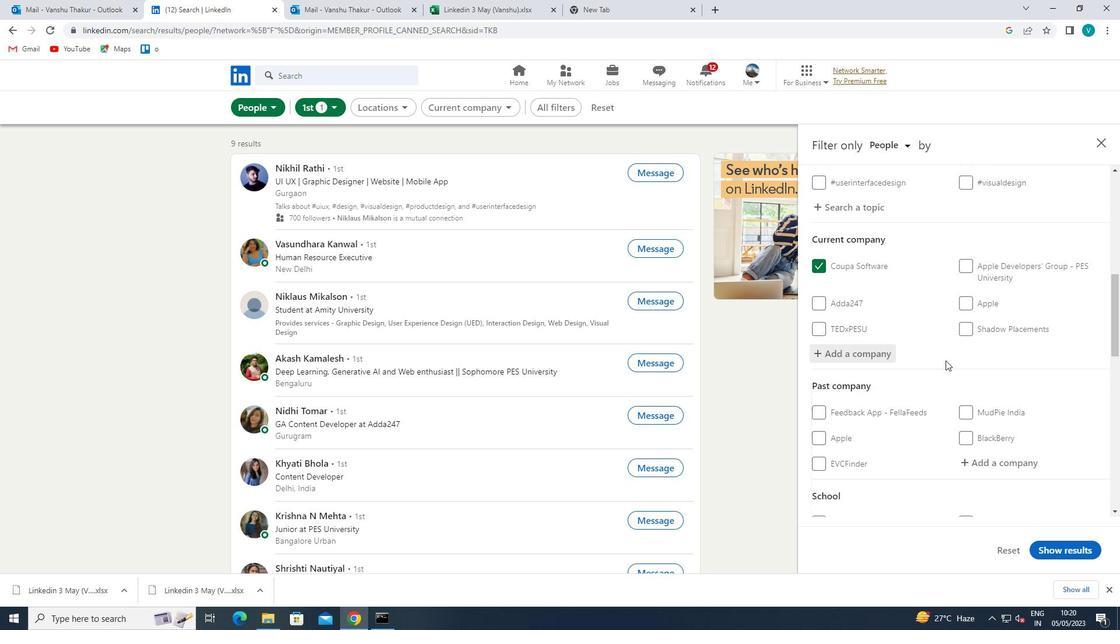 
Action: Mouse scrolled (945, 360) with delta (0, 0)
Screenshot: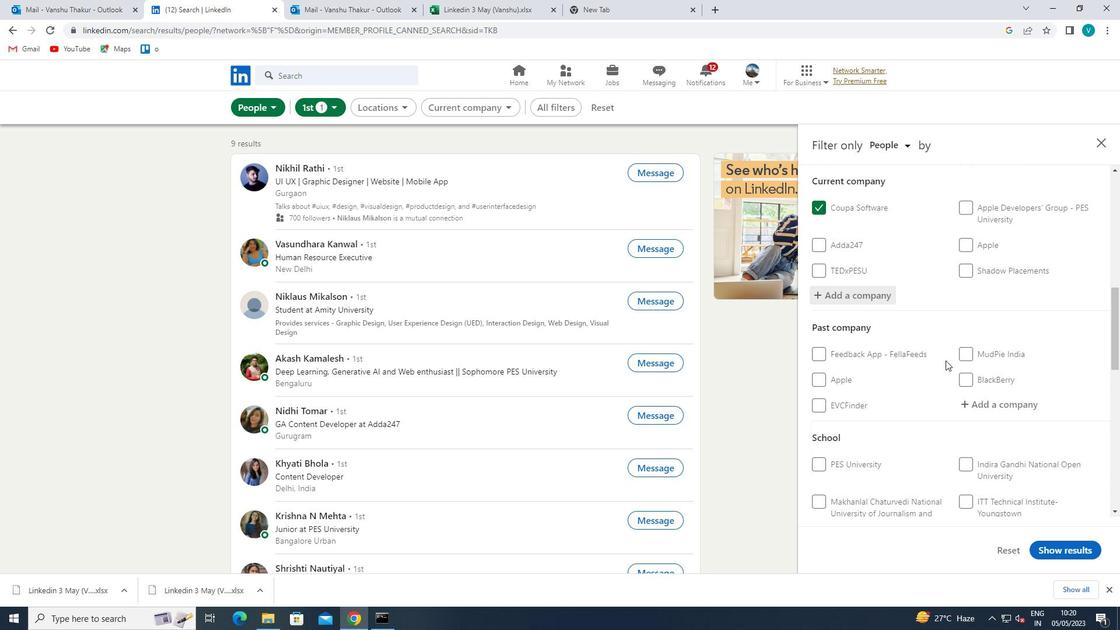 
Action: Mouse moved to (974, 393)
Screenshot: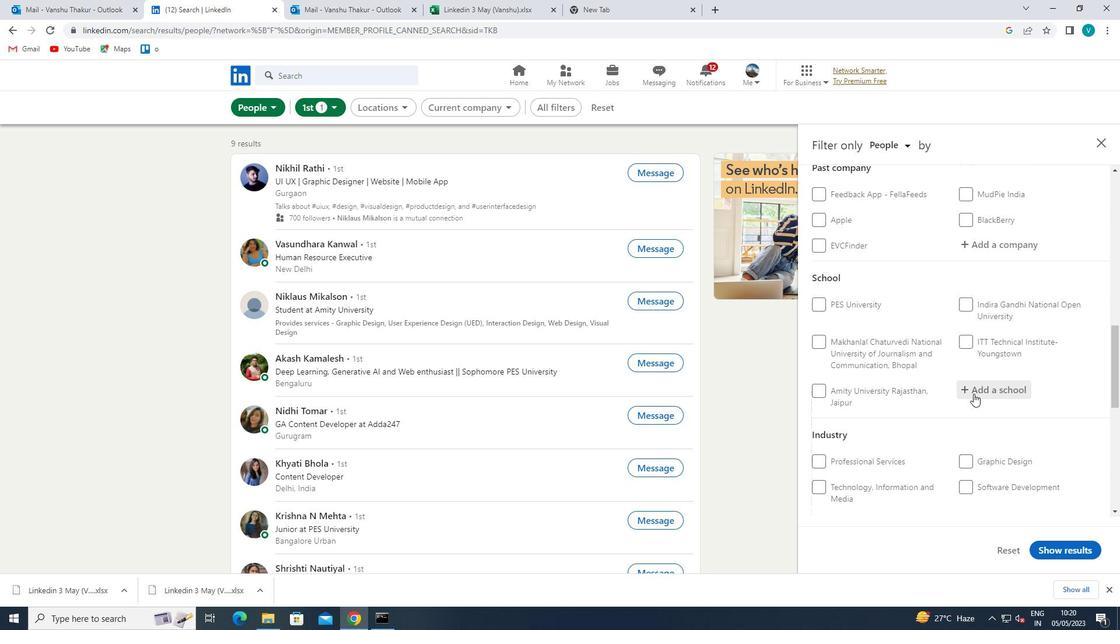 
Action: Mouse pressed left at (974, 393)
Screenshot: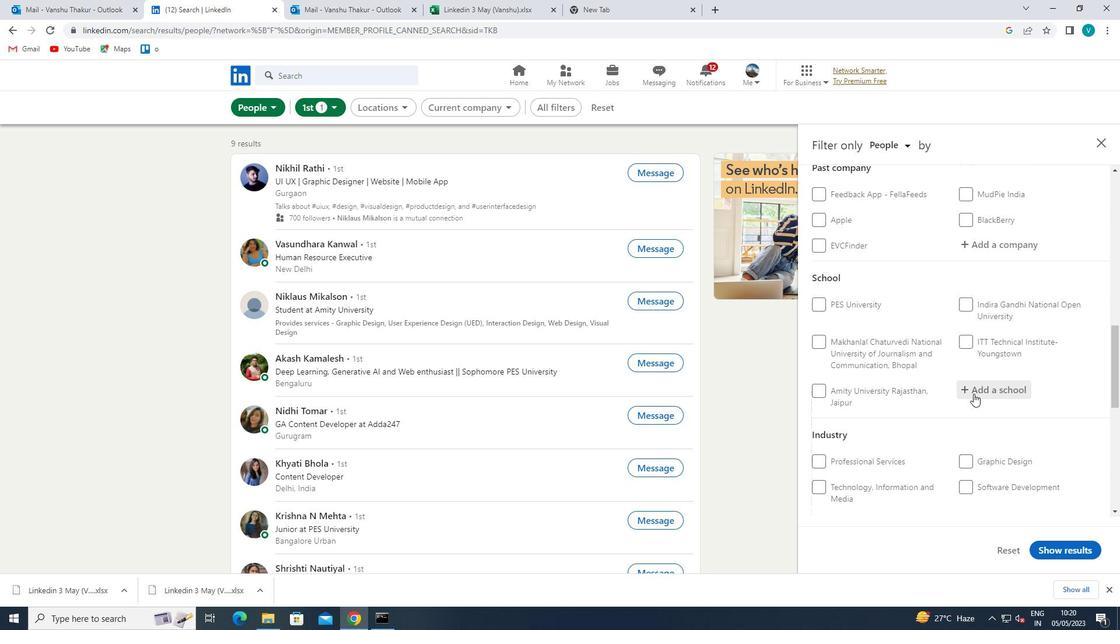 
Action: Key pressed <Key.shift>J.<Key.shift>C.
Screenshot: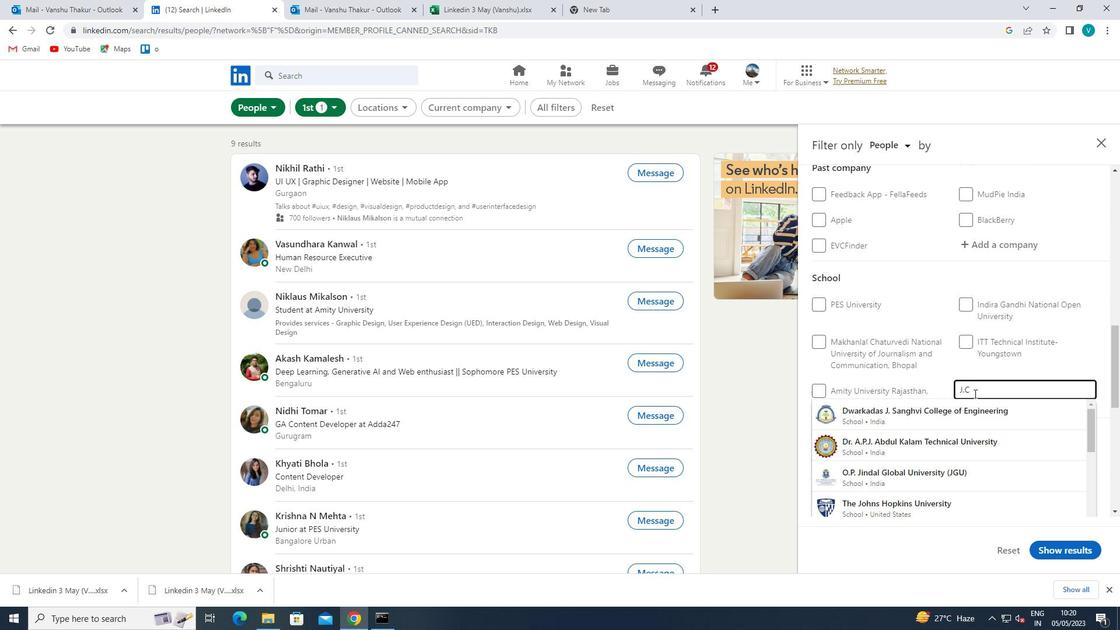 
Action: Mouse moved to (957, 403)
Screenshot: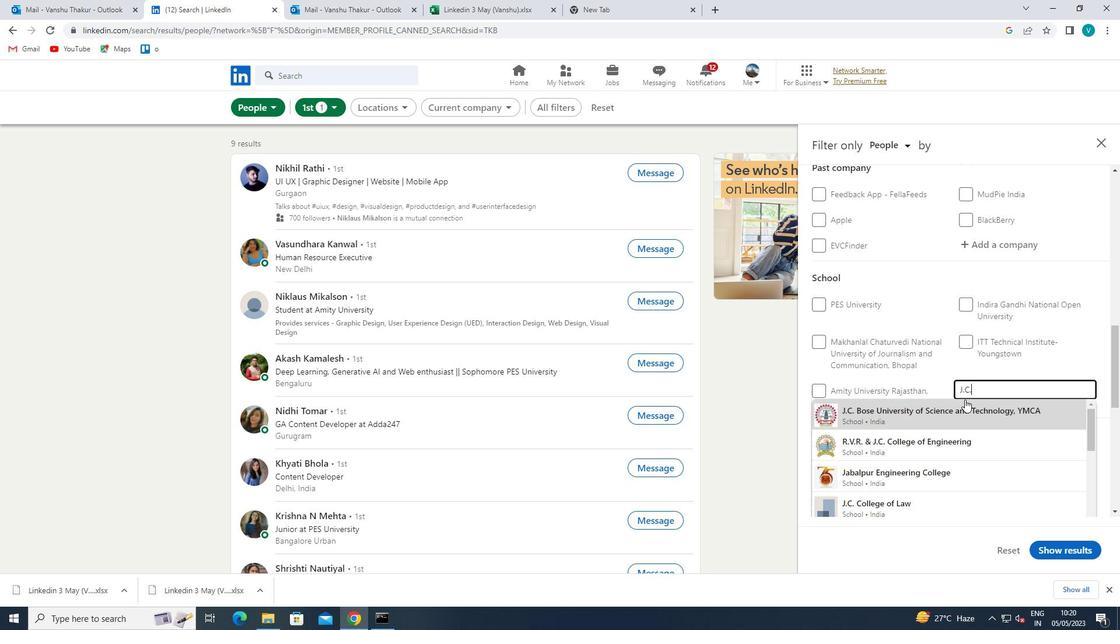 
Action: Mouse pressed left at (957, 403)
Screenshot: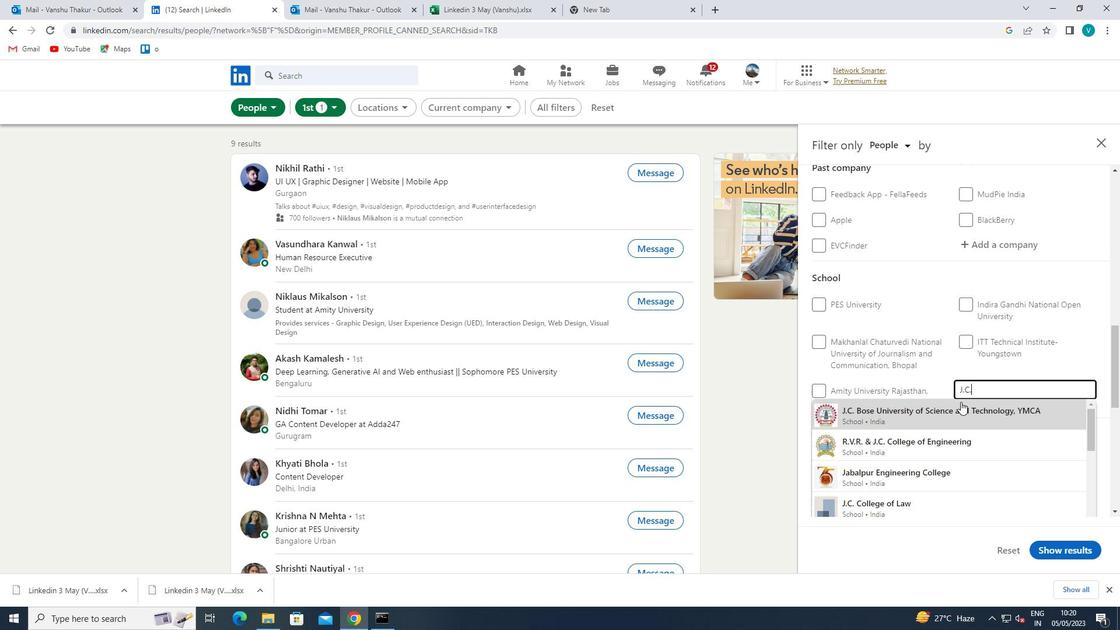 
Action: Mouse moved to (958, 403)
Screenshot: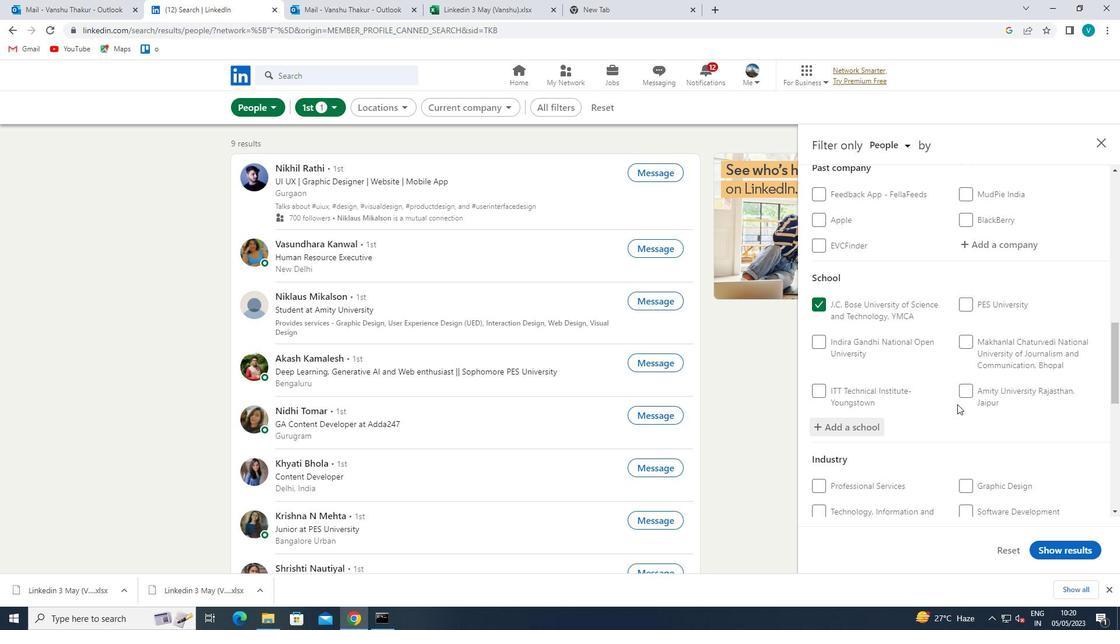 
Action: Mouse scrolled (958, 403) with delta (0, 0)
Screenshot: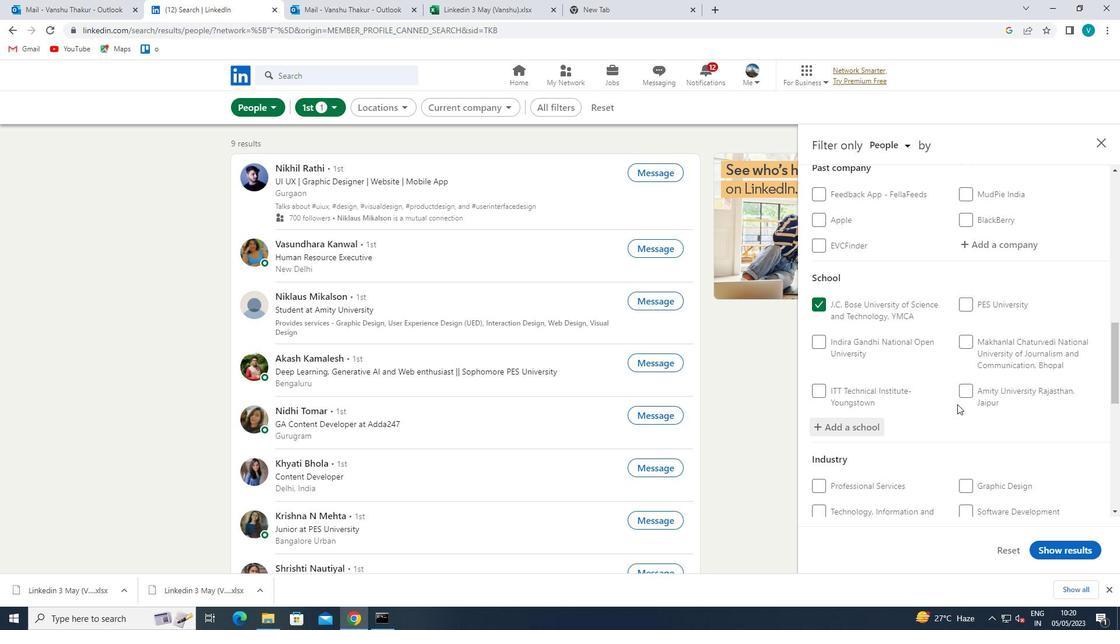 
Action: Mouse moved to (959, 403)
Screenshot: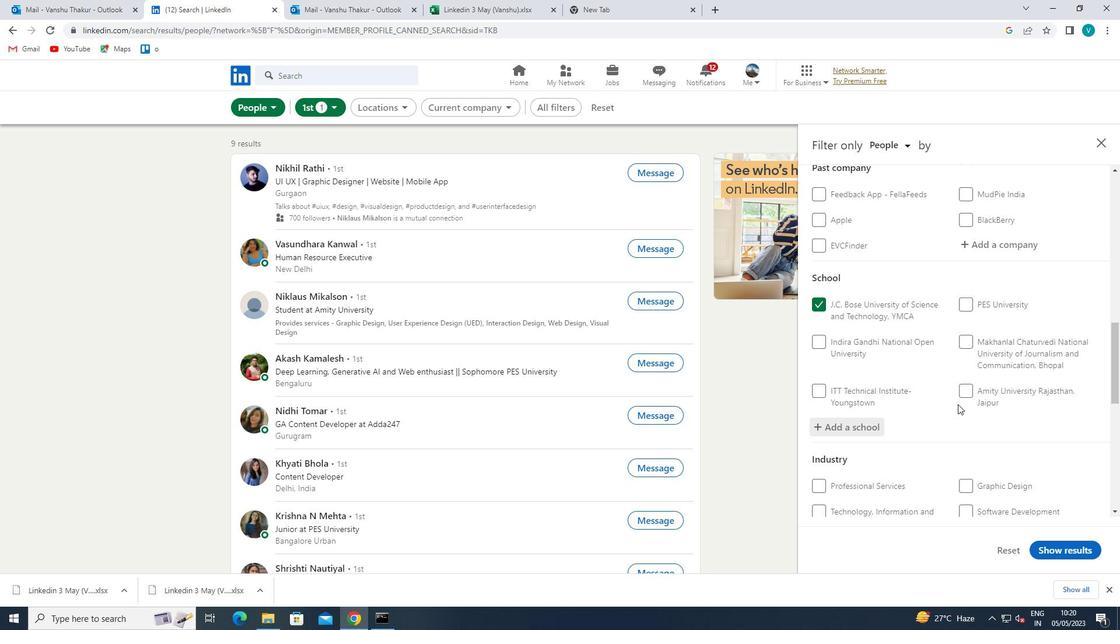 
Action: Mouse scrolled (959, 402) with delta (0, 0)
Screenshot: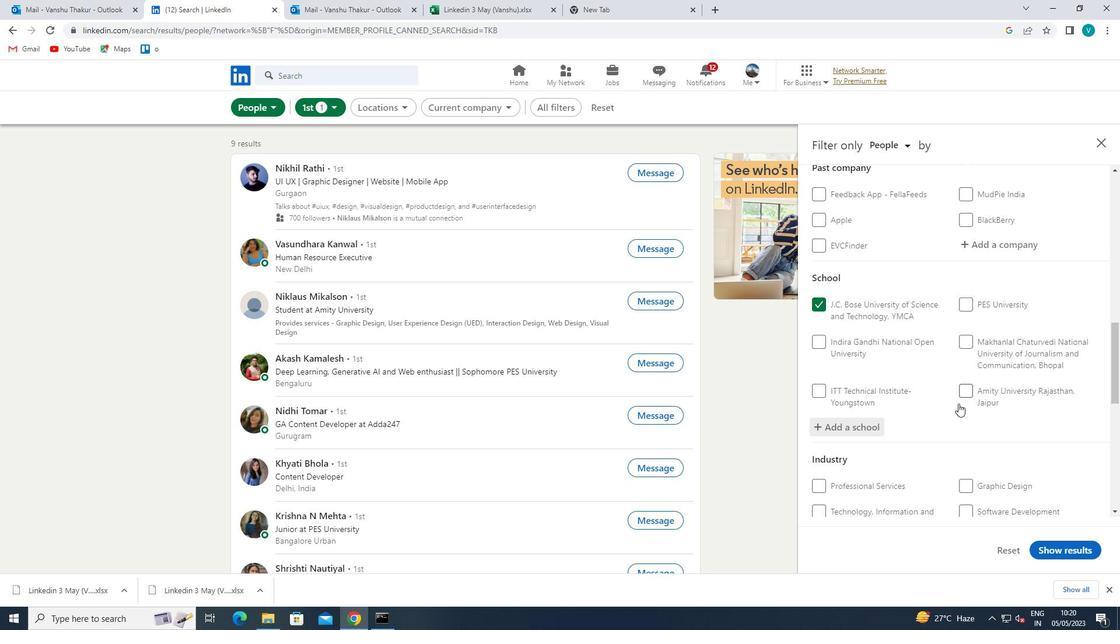 
Action: Mouse moved to (961, 402)
Screenshot: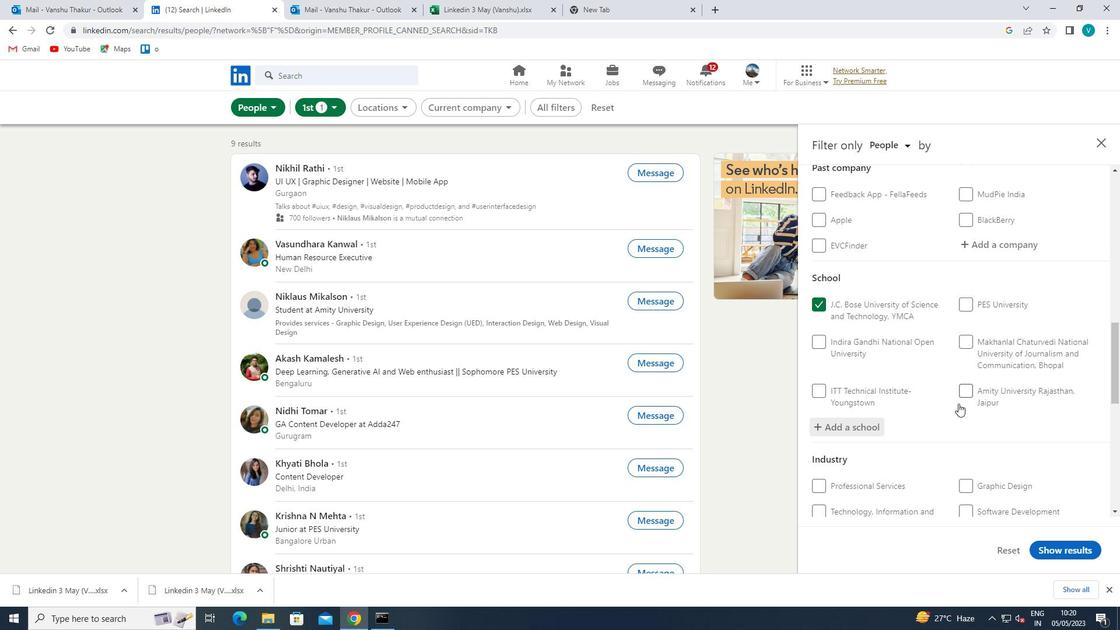 
Action: Mouse scrolled (961, 402) with delta (0, 0)
Screenshot: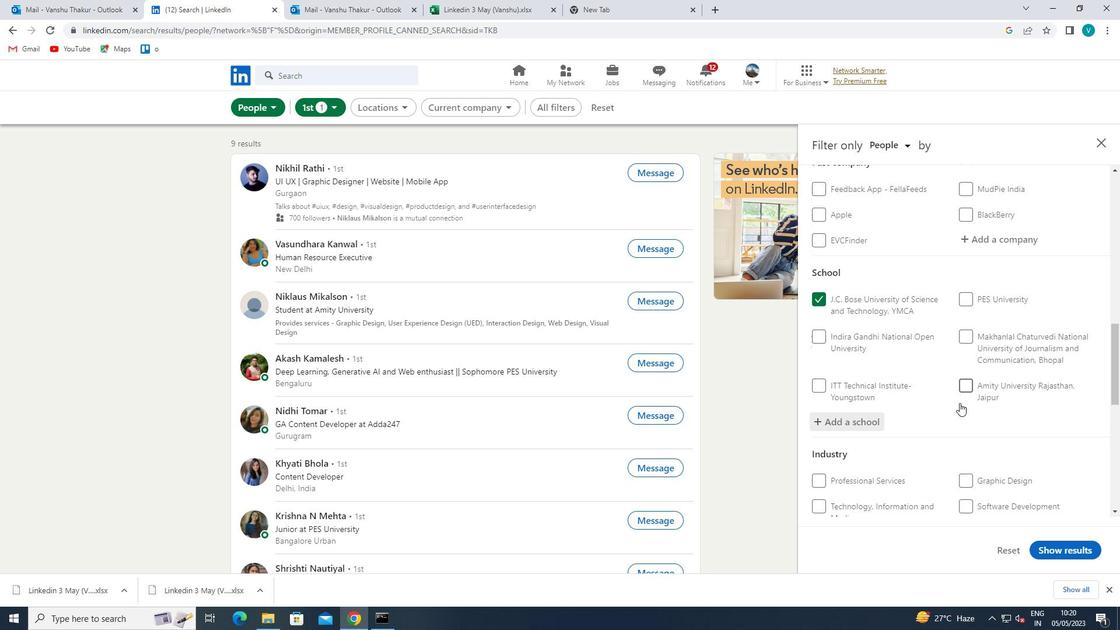 
Action: Mouse moved to (1004, 376)
Screenshot: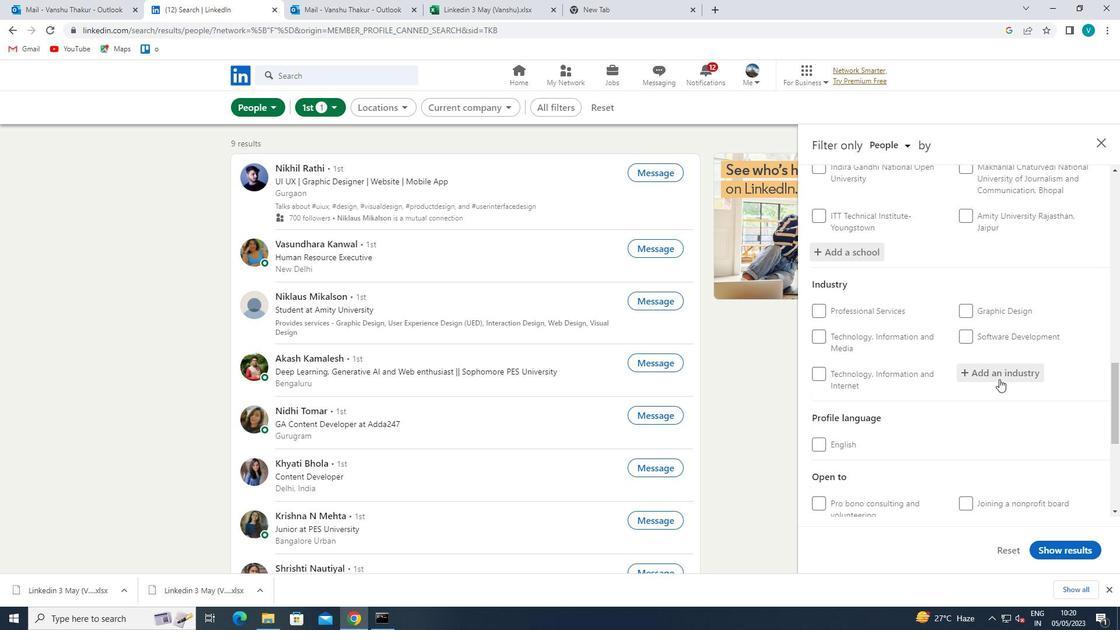 
Action: Mouse pressed left at (1004, 376)
Screenshot: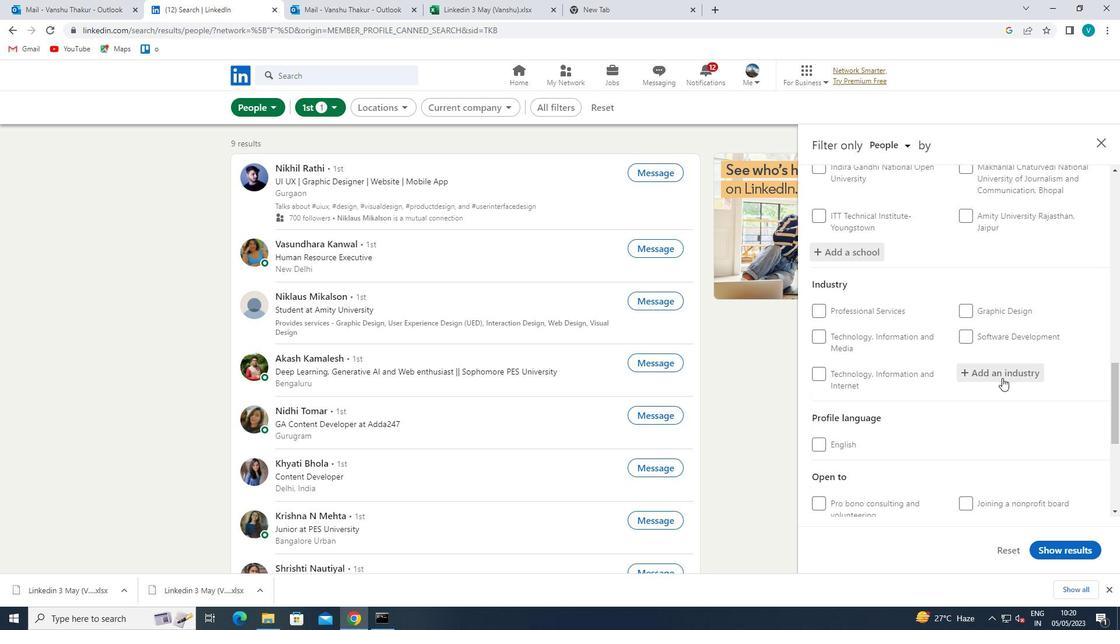 
Action: Mouse moved to (983, 388)
Screenshot: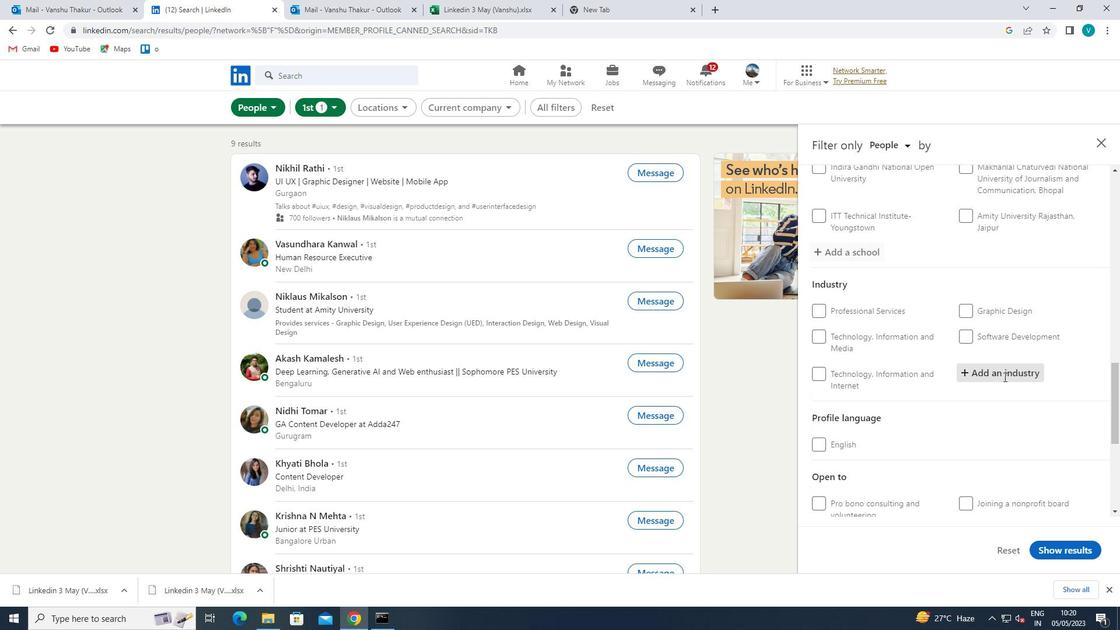 
Action: Key pressed <Key.shift>IT<Key.space><Key.shift>SYSTEMS
Screenshot: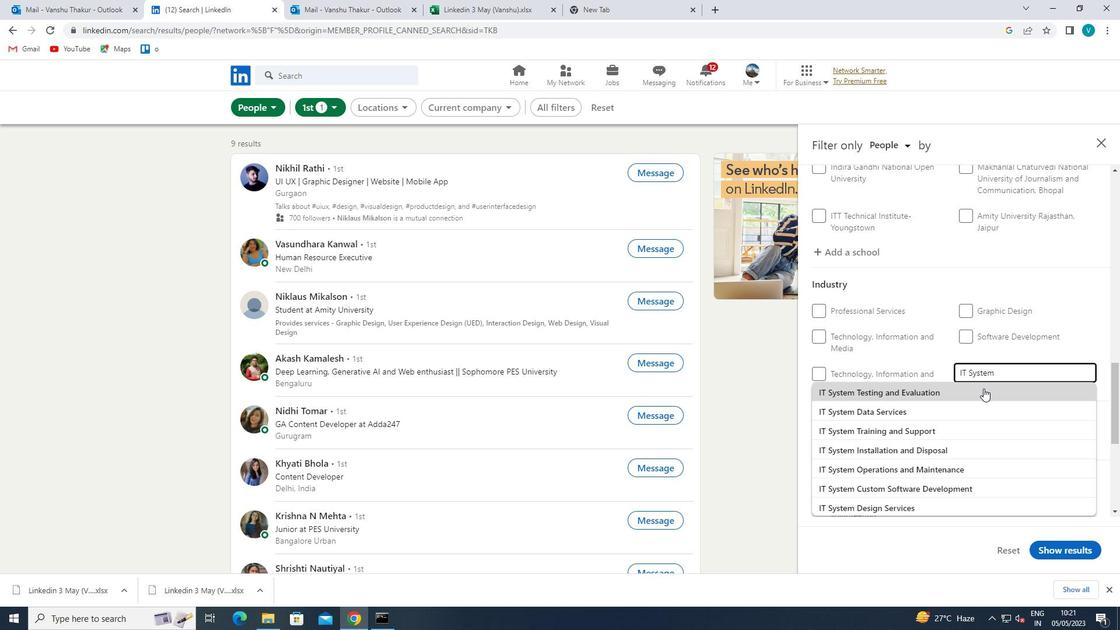 
Action: Mouse moved to (985, 388)
Screenshot: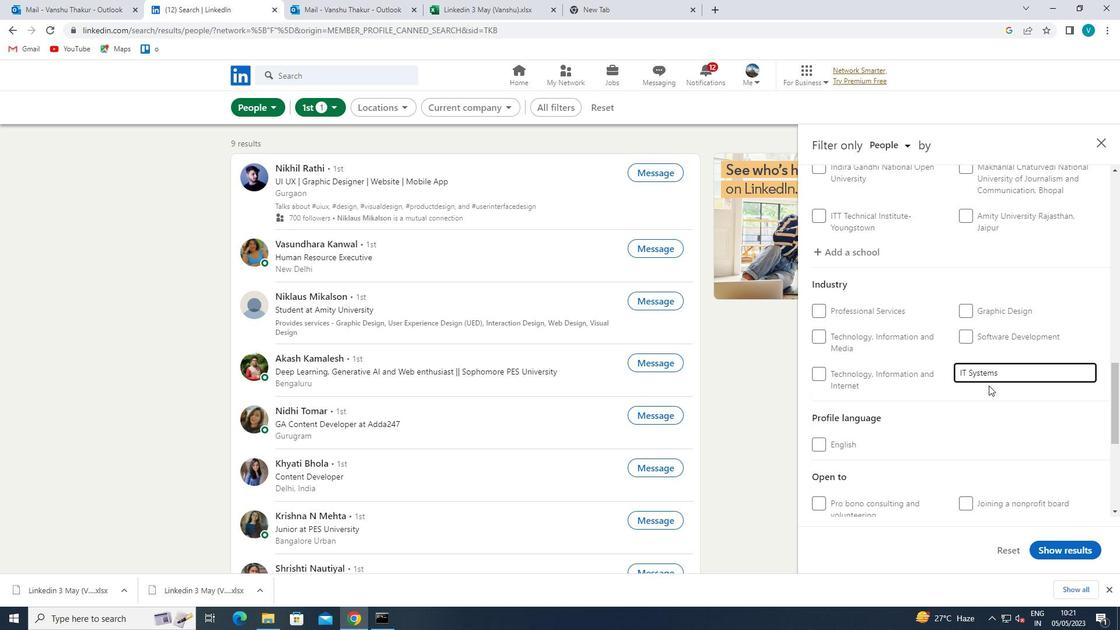 
Action: Key pressed <Key.backspace><Key.space>
Screenshot: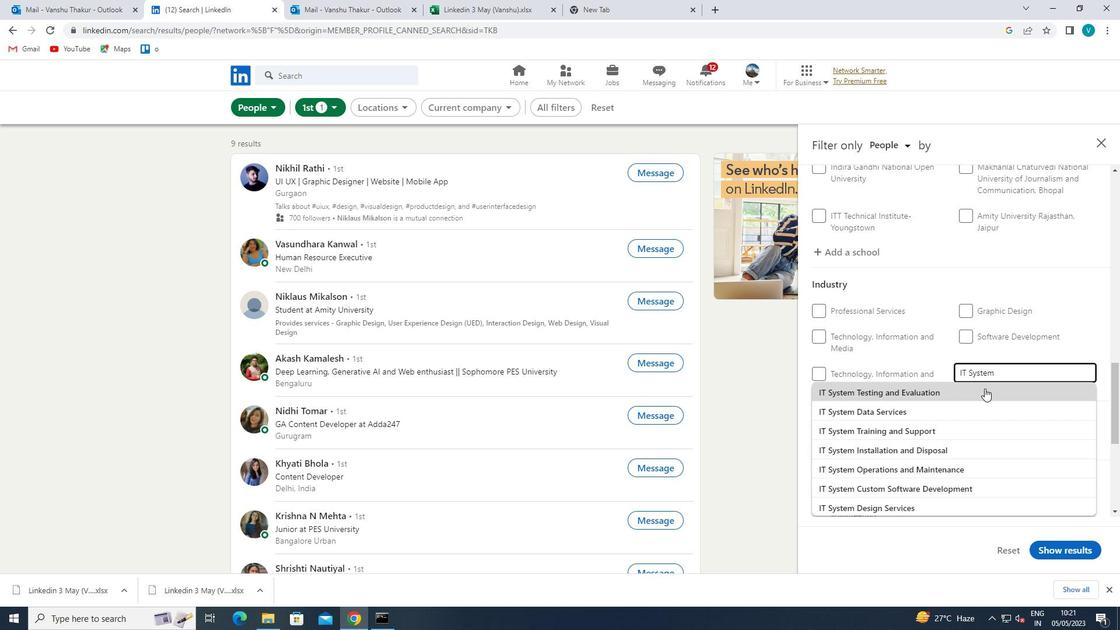 
Action: Mouse moved to (980, 489)
Screenshot: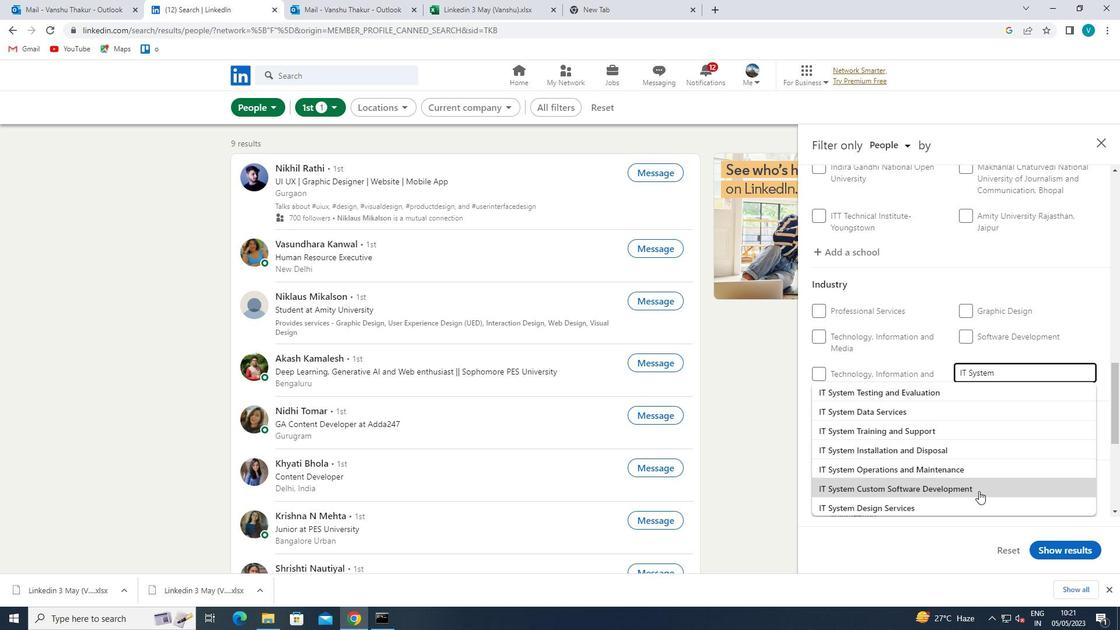
Action: Mouse pressed left at (980, 489)
Screenshot: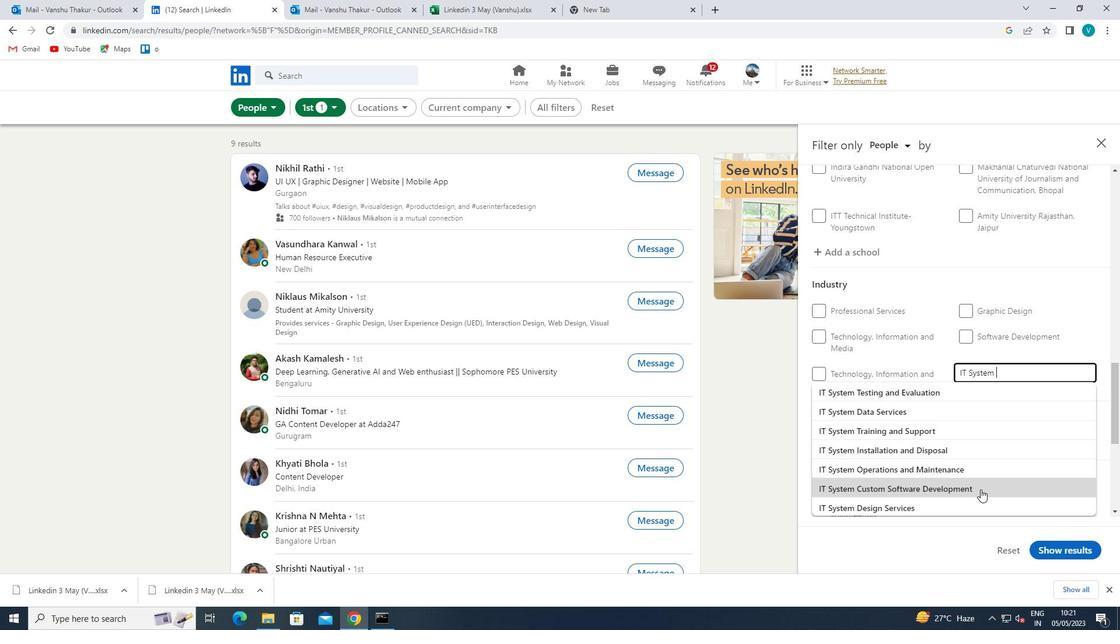 
Action: Mouse moved to (996, 480)
Screenshot: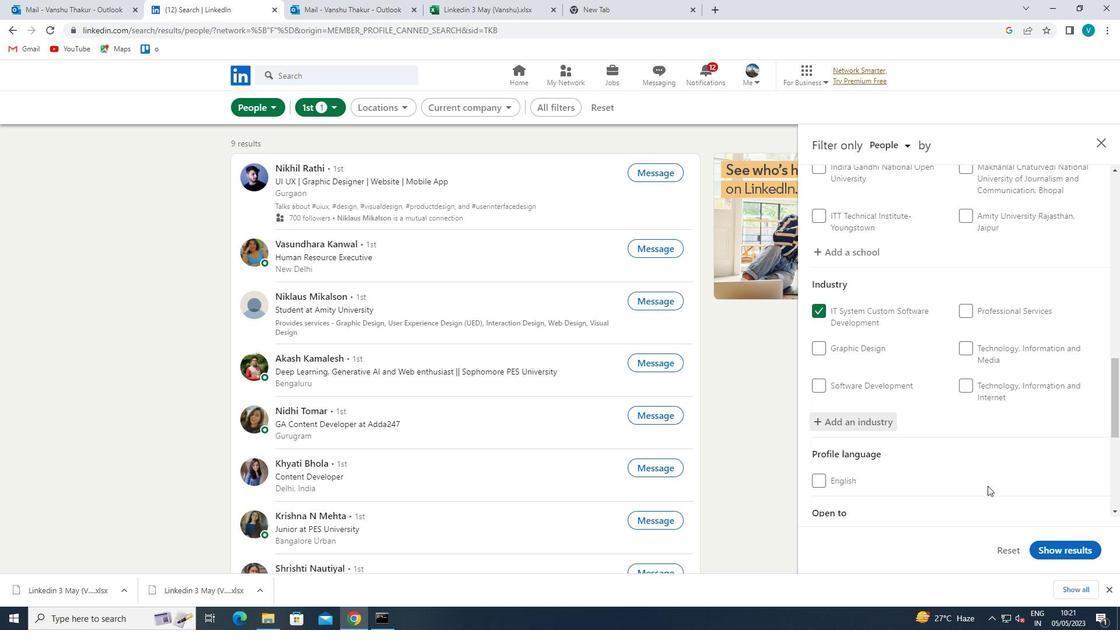 
Action: Mouse scrolled (996, 480) with delta (0, 0)
Screenshot: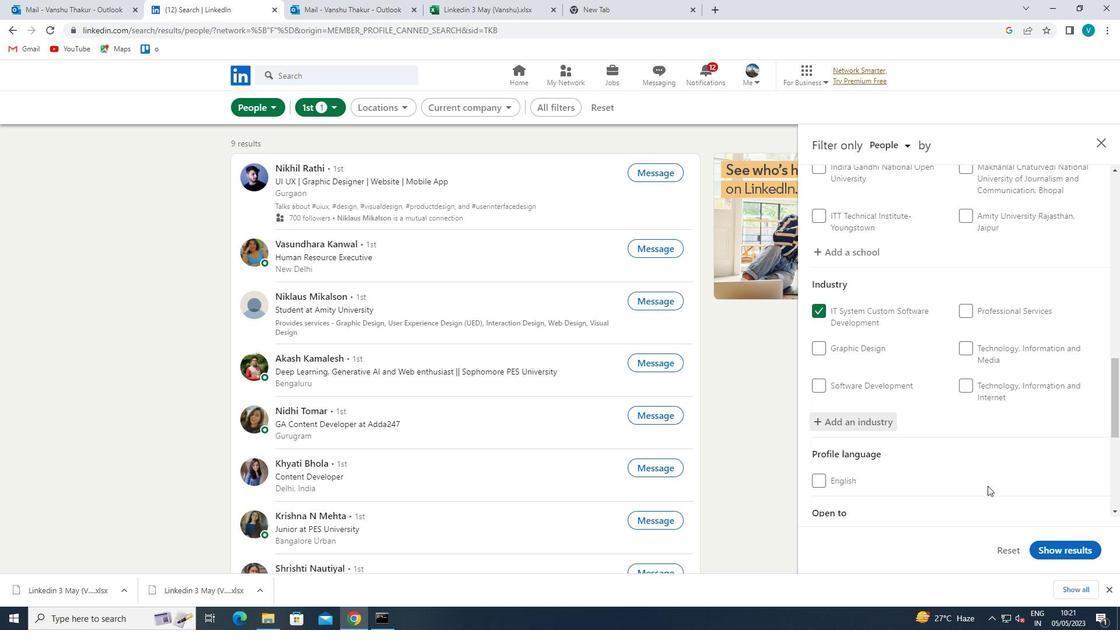 
Action: Mouse moved to (999, 479)
Screenshot: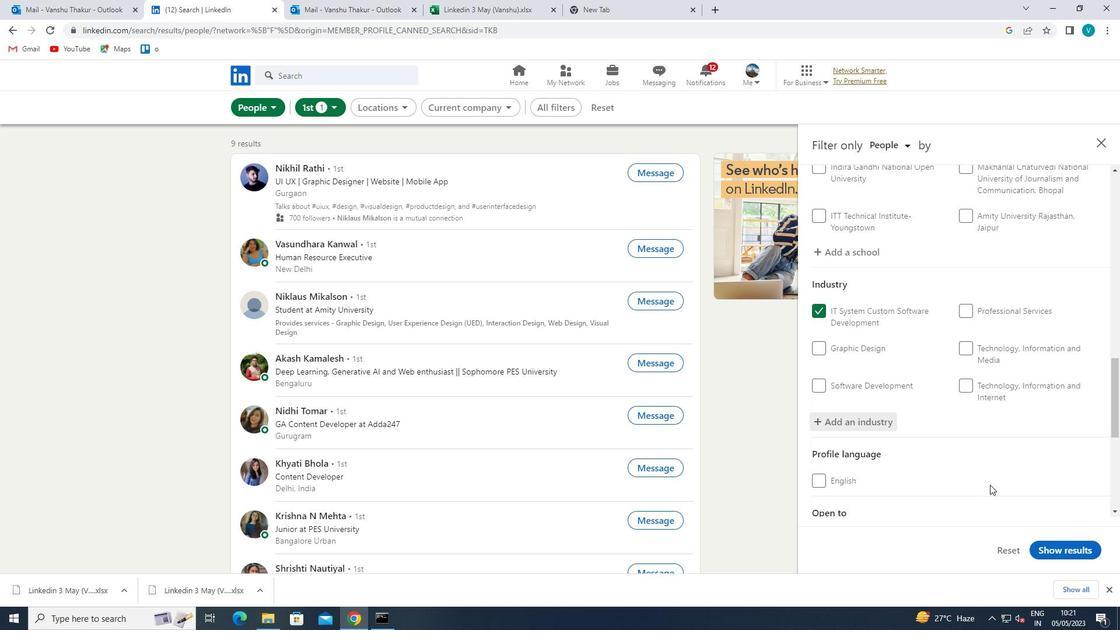 
Action: Mouse scrolled (999, 479) with delta (0, 0)
Screenshot: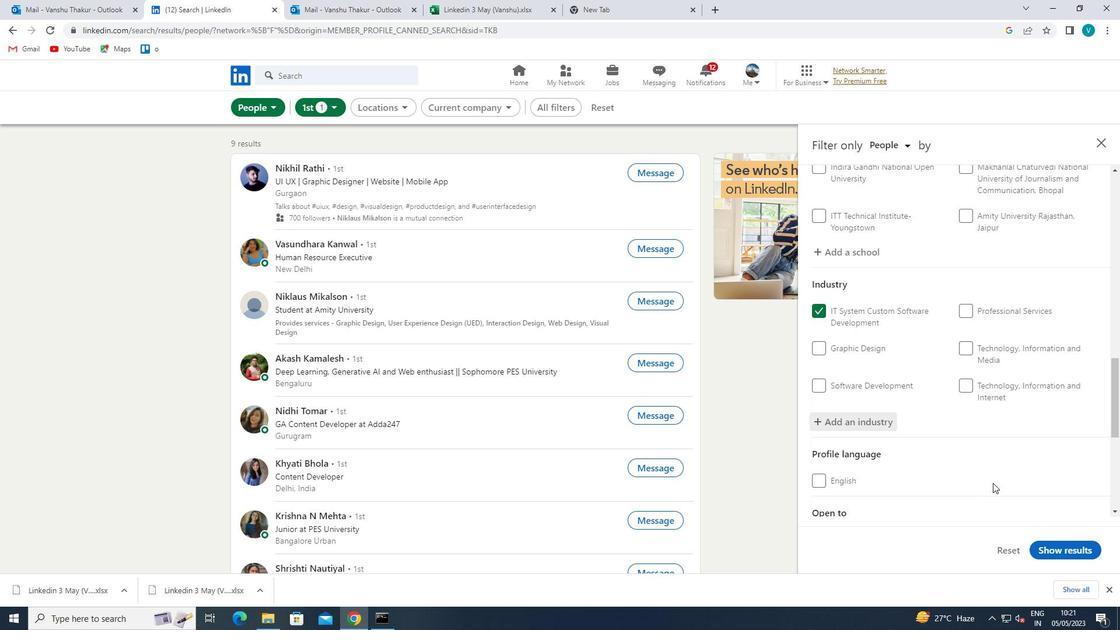 
Action: Mouse moved to (1001, 477)
Screenshot: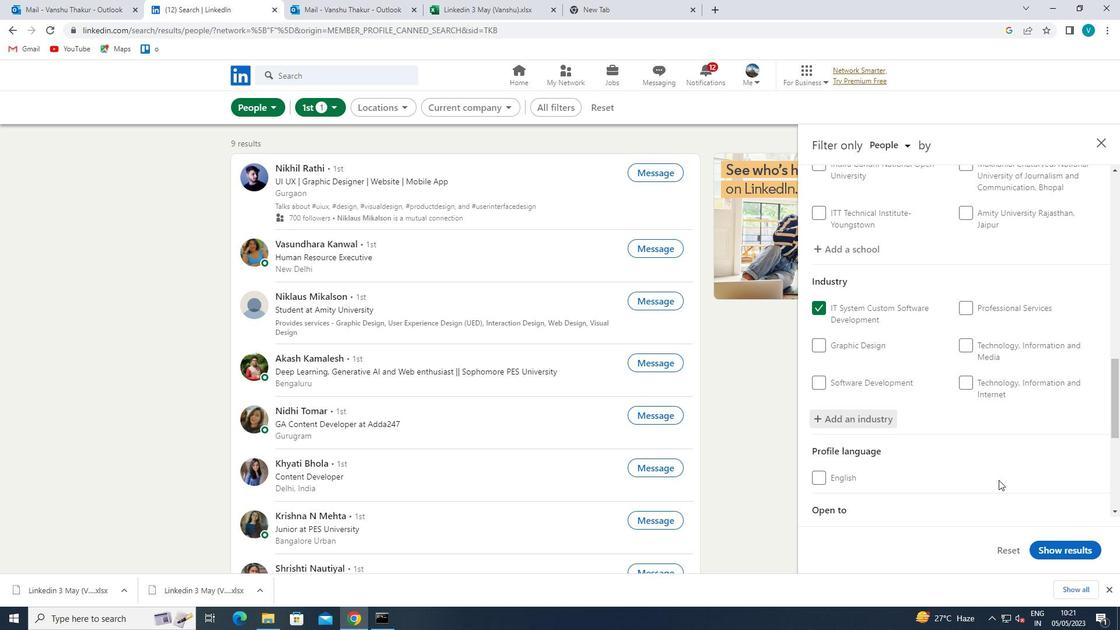 
Action: Mouse scrolled (1001, 477) with delta (0, 0)
Screenshot: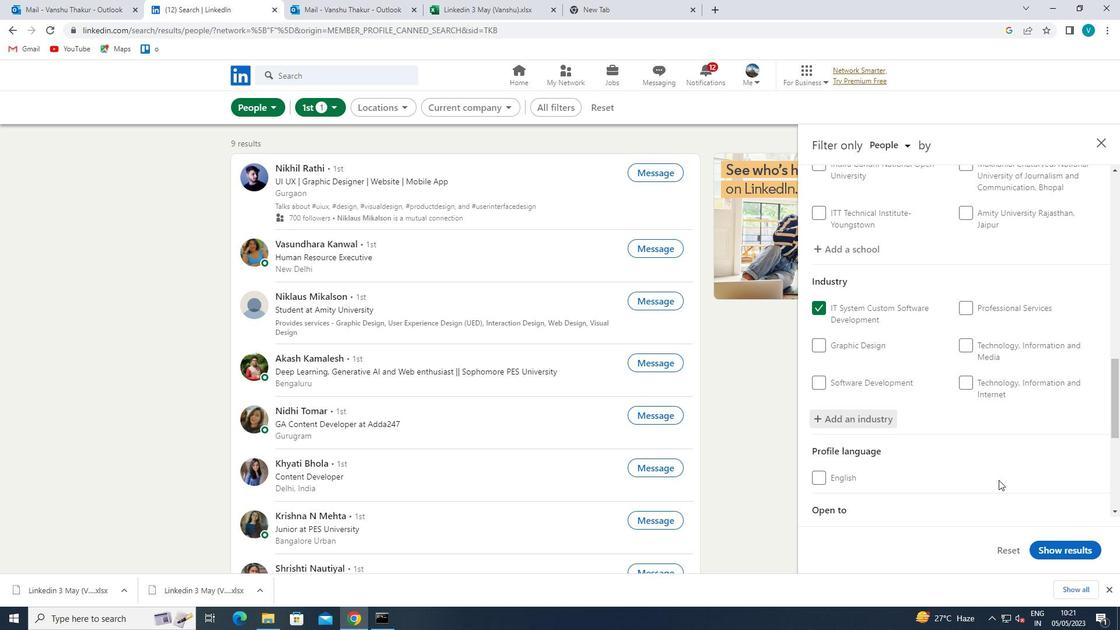 
Action: Mouse moved to (1003, 476)
Screenshot: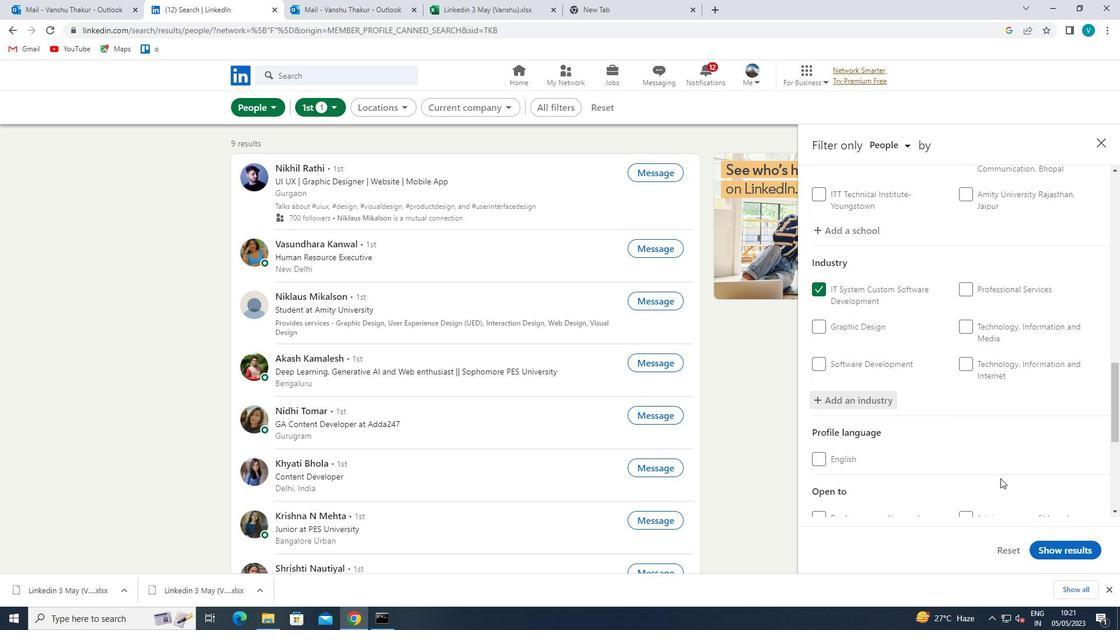 
Action: Mouse scrolled (1003, 476) with delta (0, 0)
Screenshot: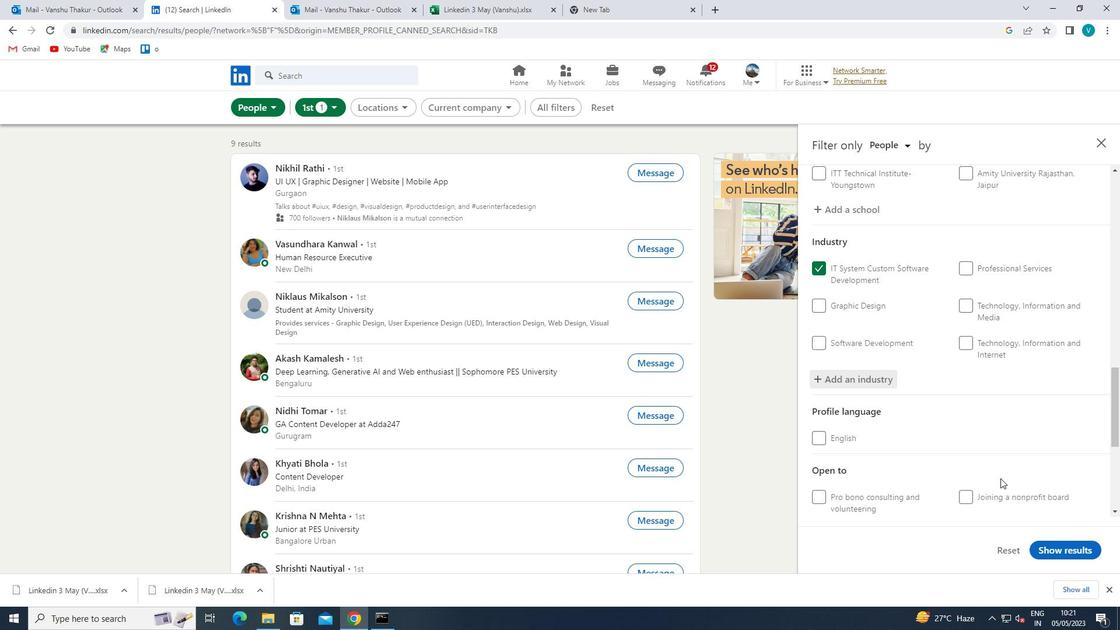 
Action: Mouse moved to (1014, 431)
Screenshot: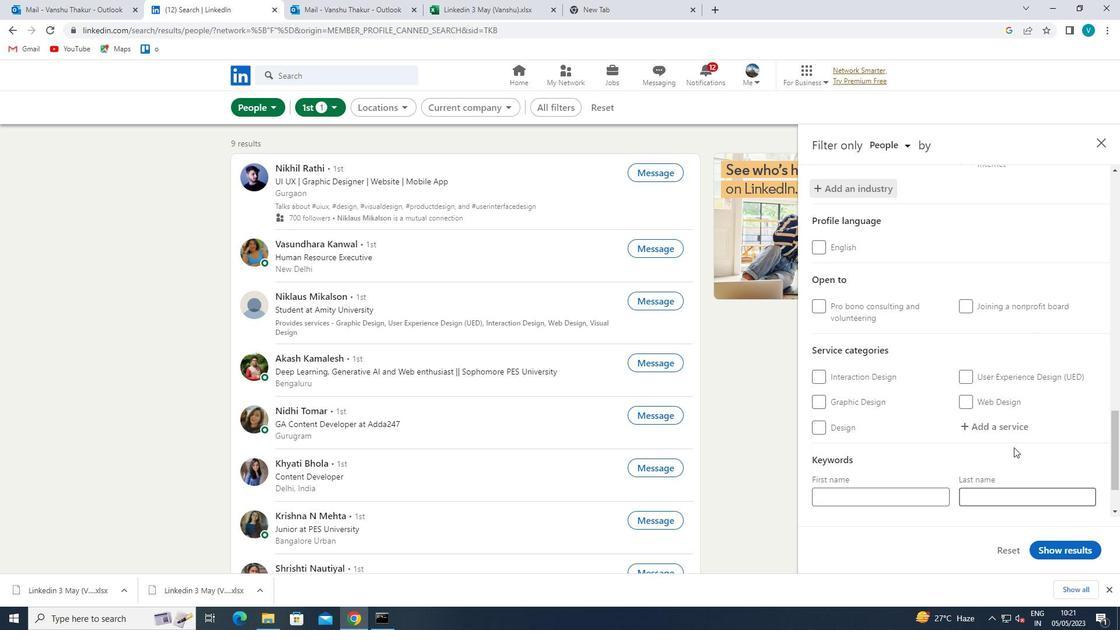 
Action: Mouse pressed left at (1014, 431)
Screenshot: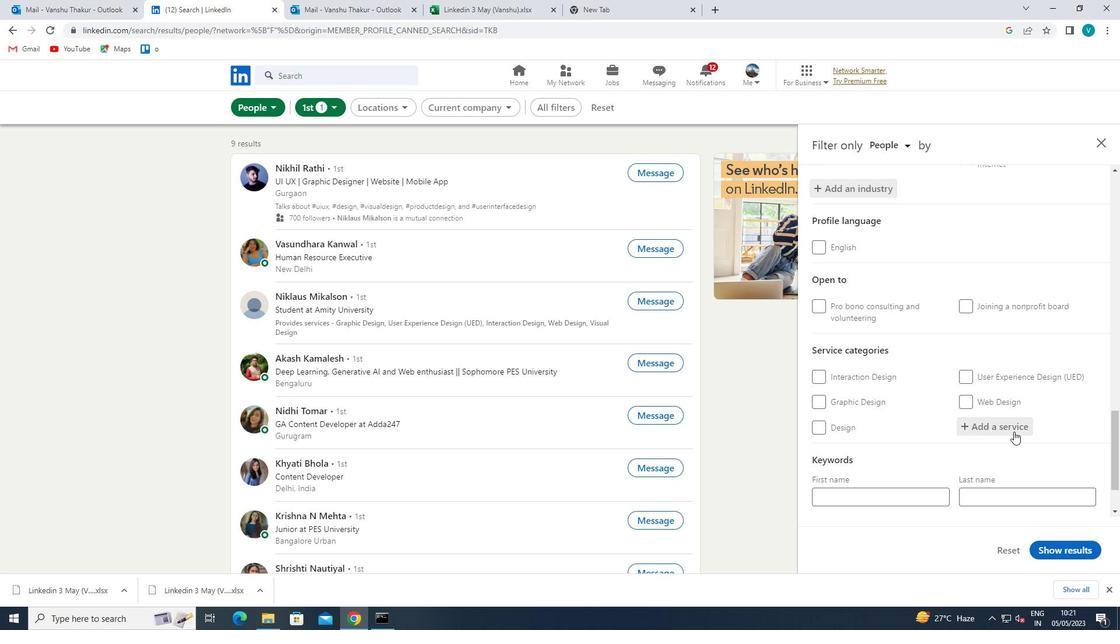 
Action: Mouse moved to (934, 476)
Screenshot: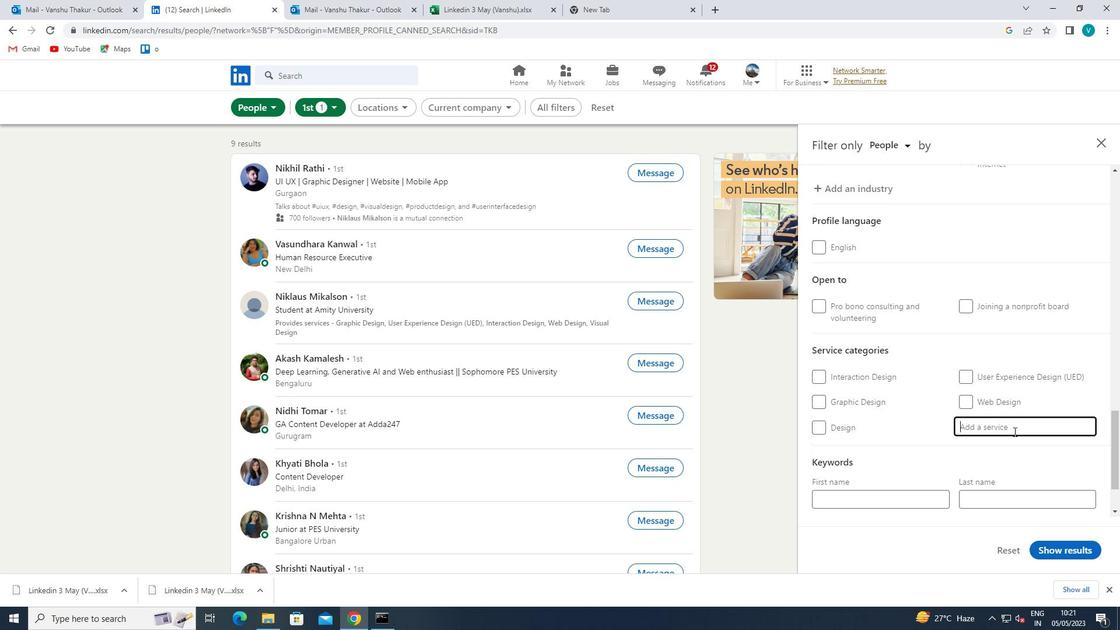 
Action: Key pressed <Key.shift>
Screenshot: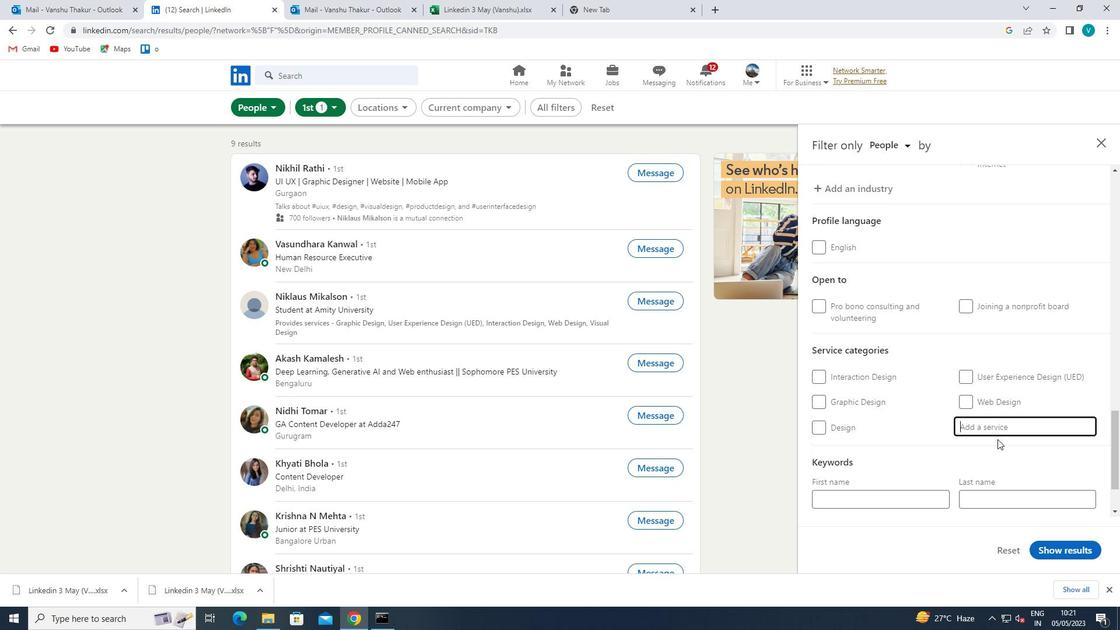 
Action: Mouse moved to (928, 479)
Screenshot: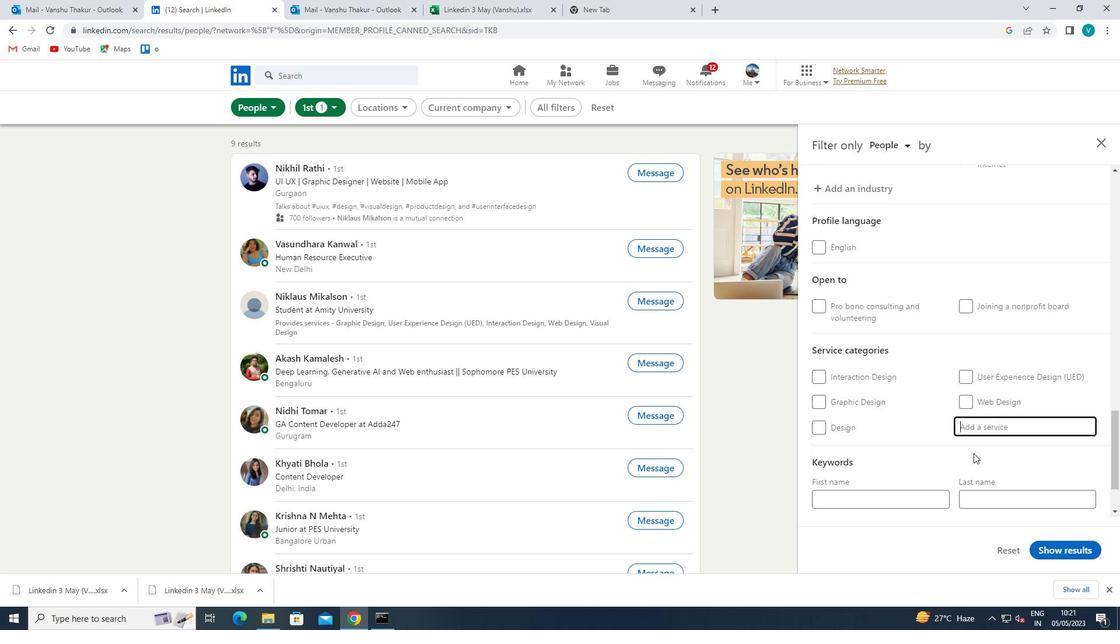 
Action: Key pressed COMMERCIAL
Screenshot: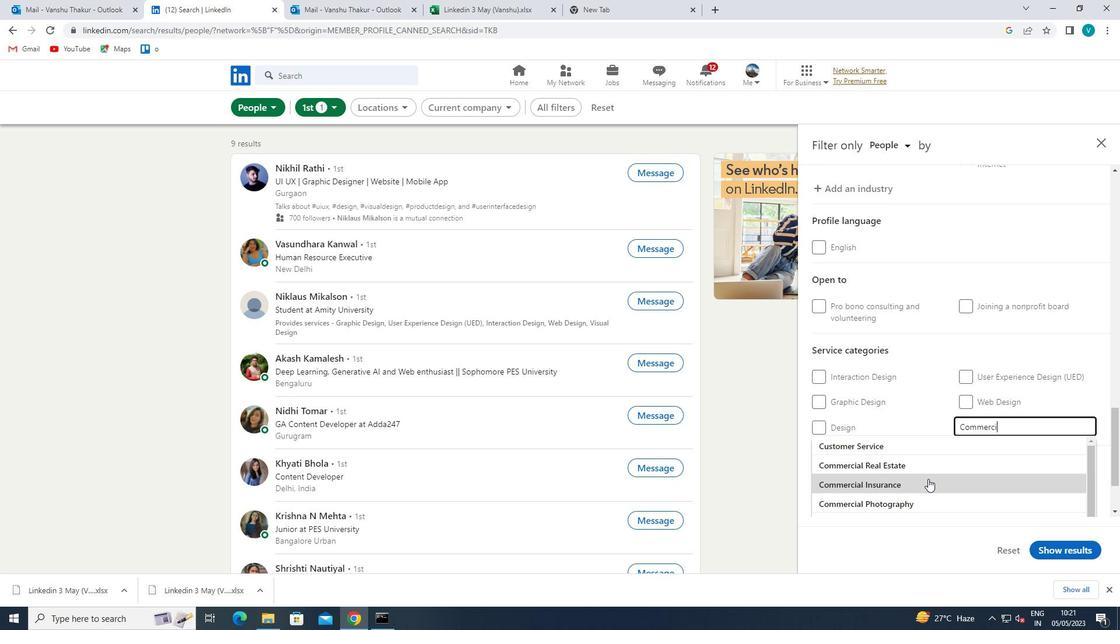 
Action: Mouse moved to (943, 467)
Screenshot: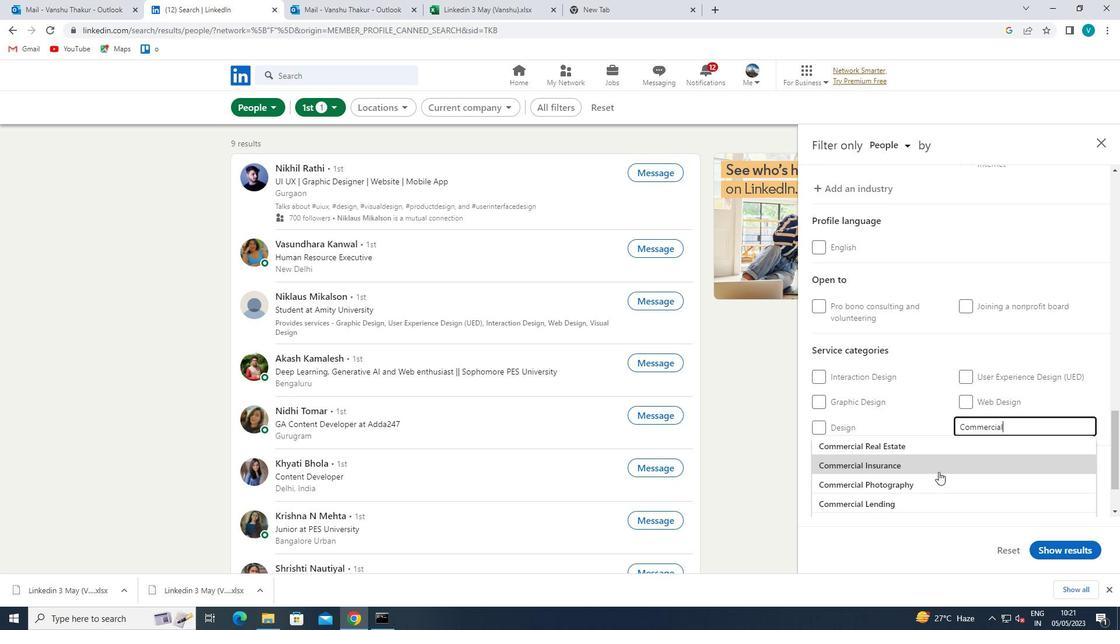 
Action: Mouse pressed left at (943, 467)
Screenshot: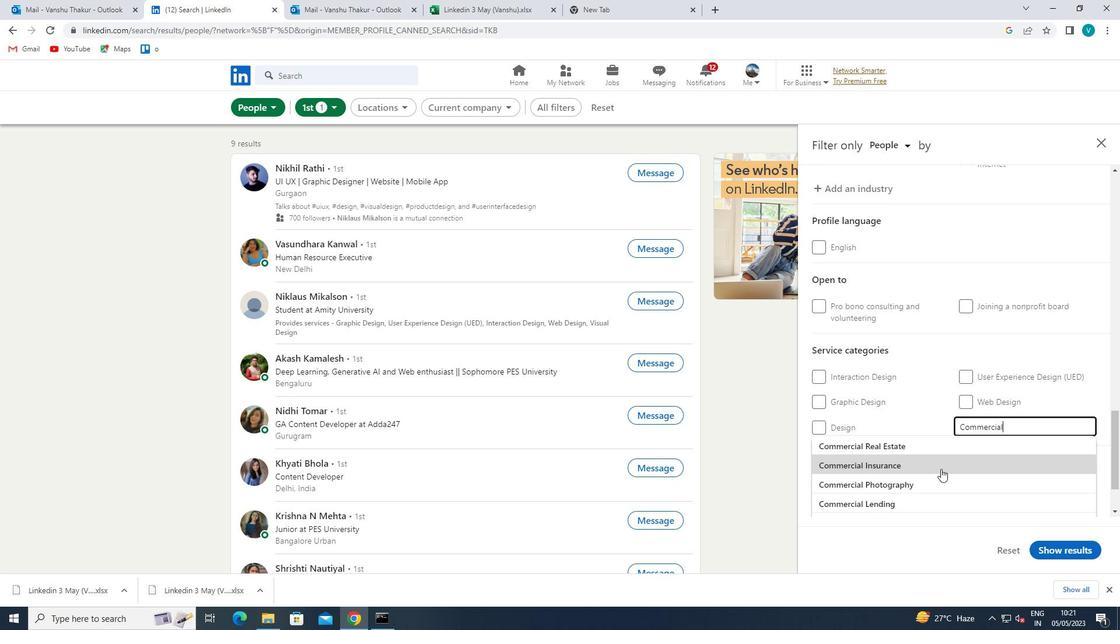 
Action: Mouse scrolled (943, 466) with delta (0, 0)
Screenshot: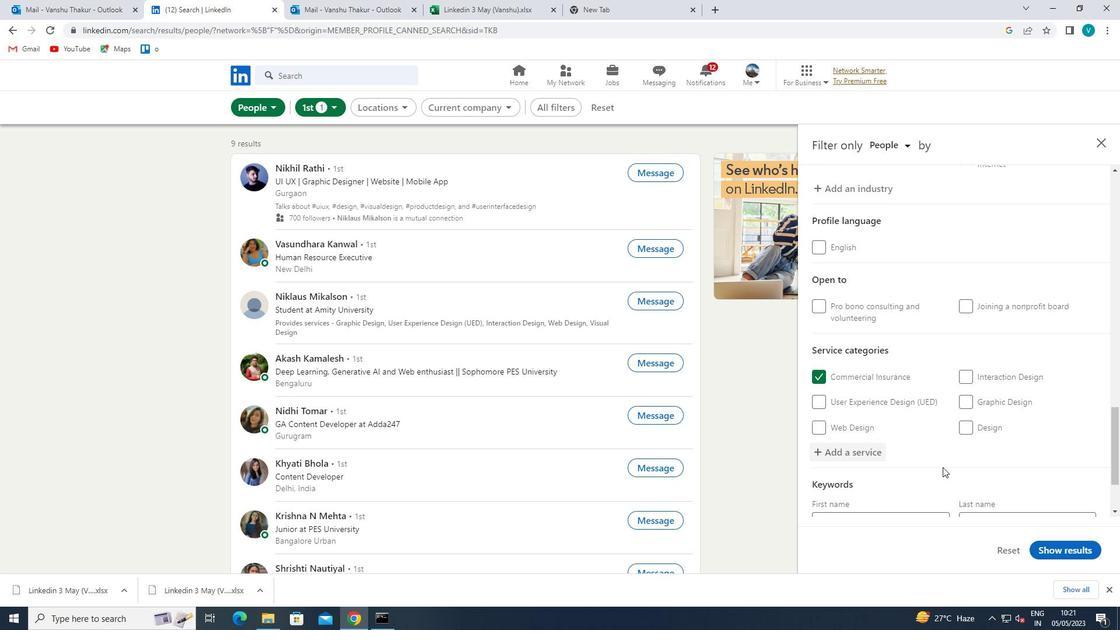 
Action: Mouse scrolled (943, 466) with delta (0, 0)
Screenshot: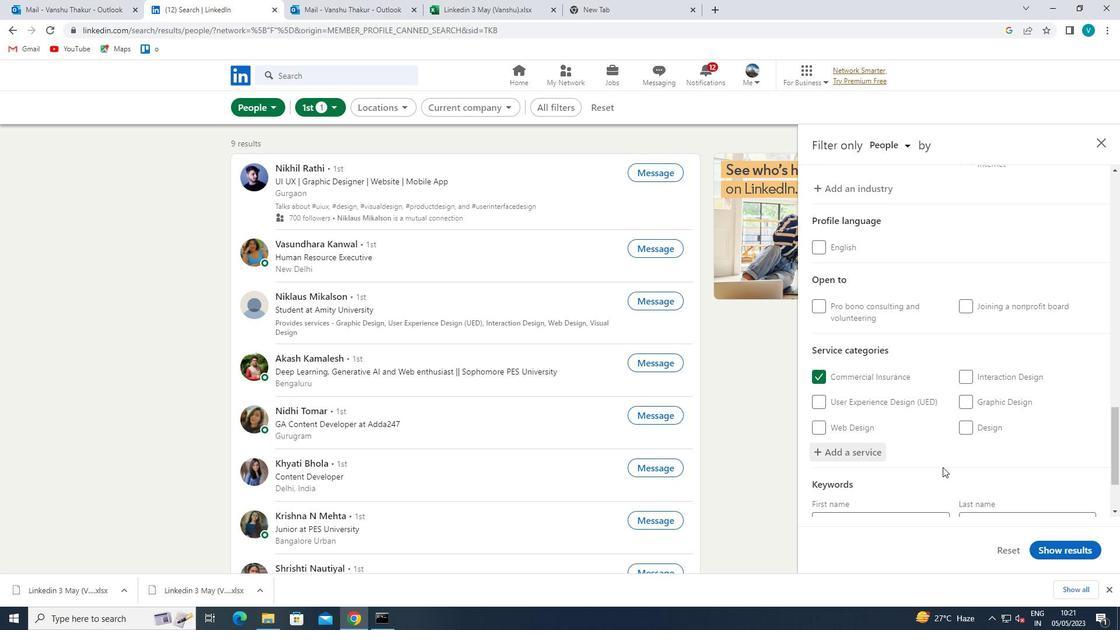 
Action: Mouse scrolled (943, 466) with delta (0, 0)
Screenshot: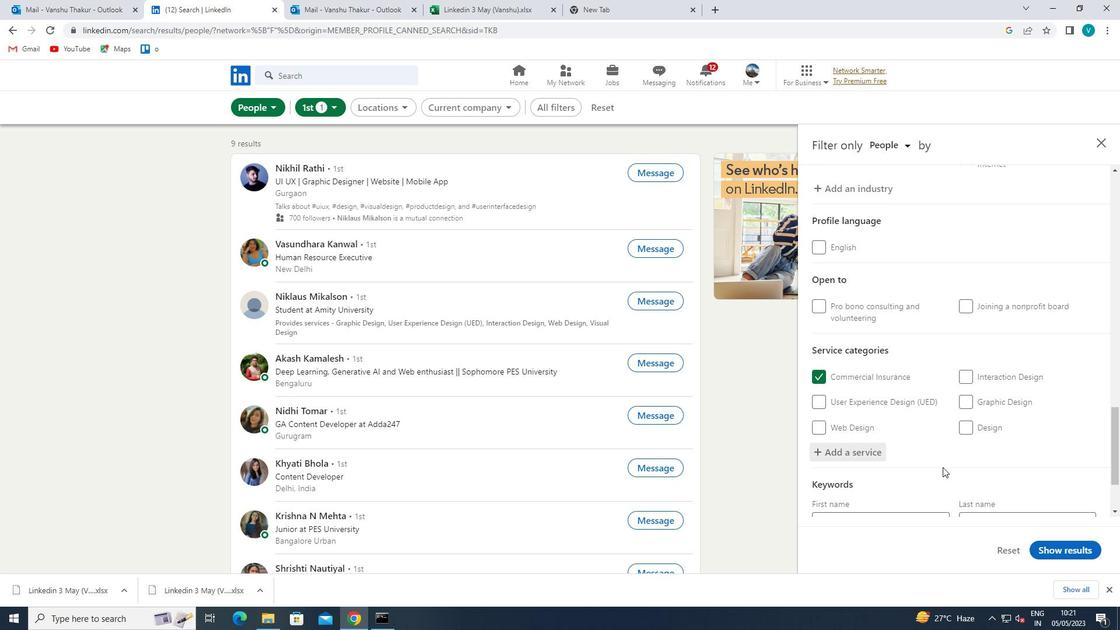 
Action: Mouse moved to (916, 458)
Screenshot: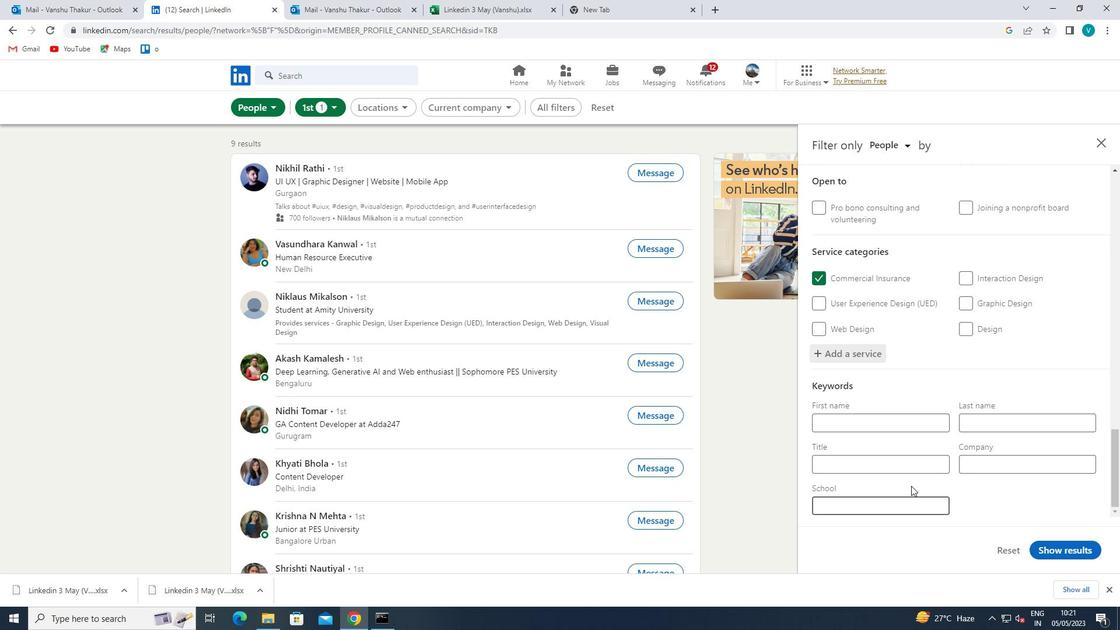 
Action: Mouse pressed left at (916, 458)
Screenshot: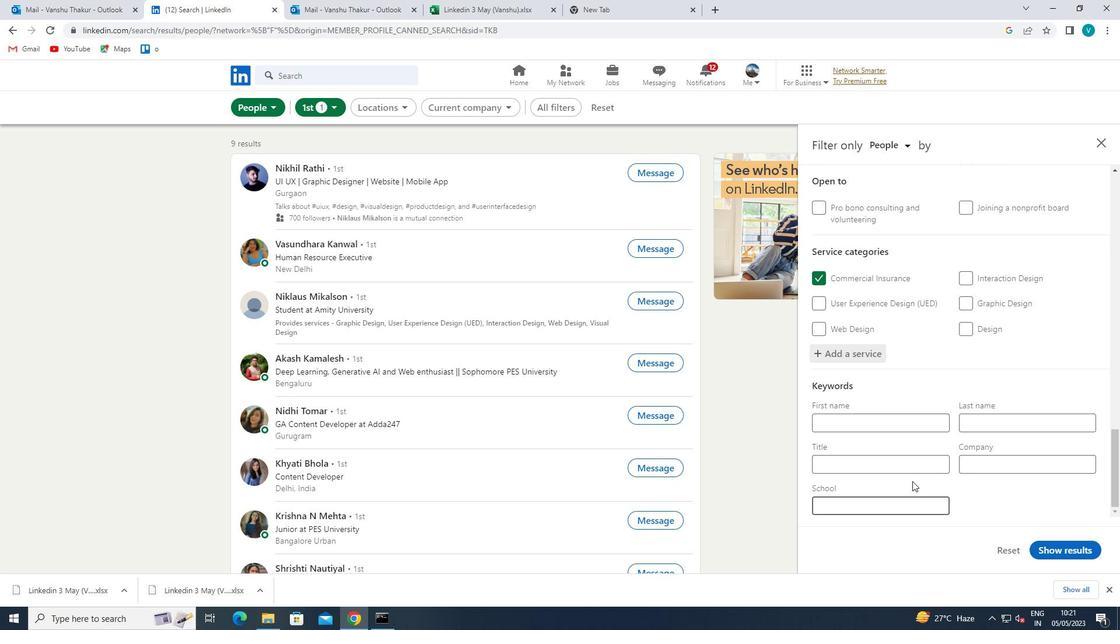 
Action: Mouse moved to (896, 466)
Screenshot: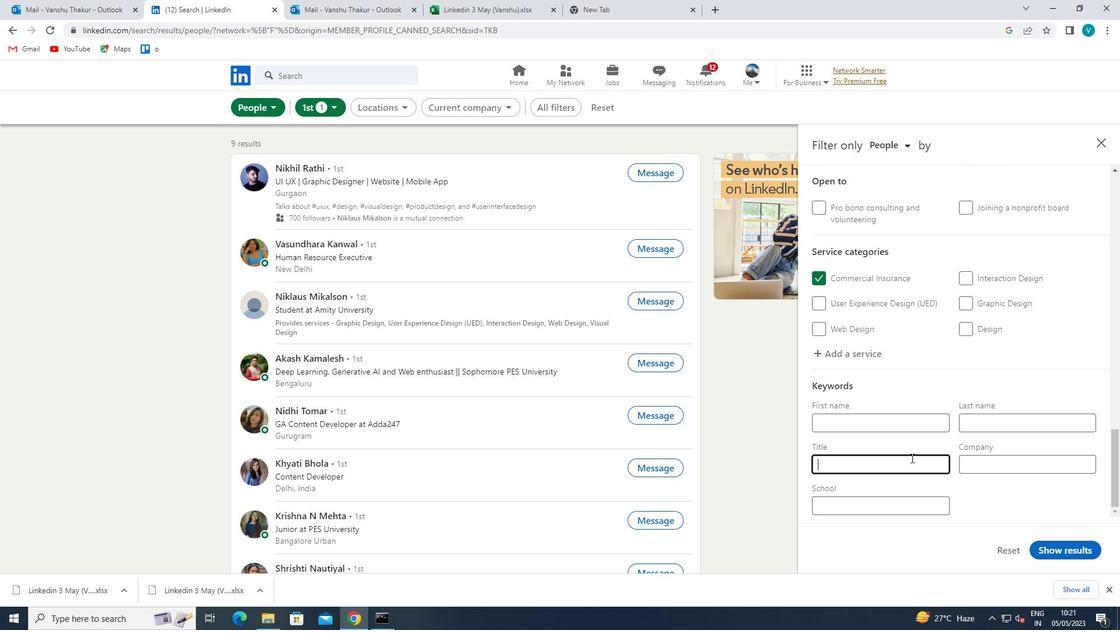 
Action: Key pressed <Key.shift><Key.shift>LANDSCAPING<Key.space><Key.shift>WORKER<Key.space>
Screenshot: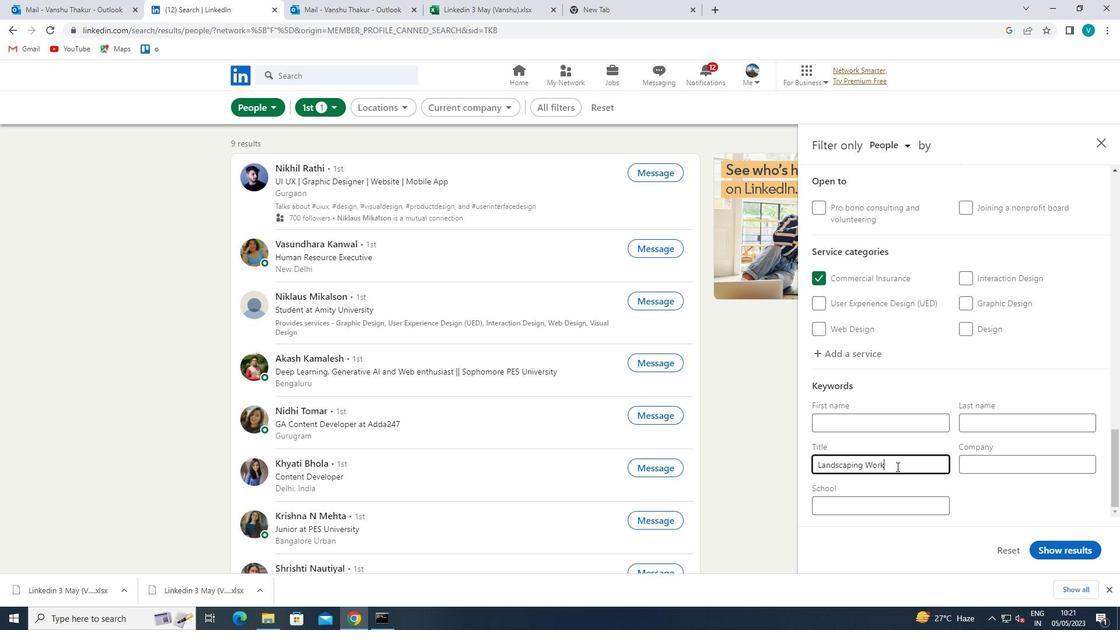 
Action: Mouse moved to (1053, 553)
Screenshot: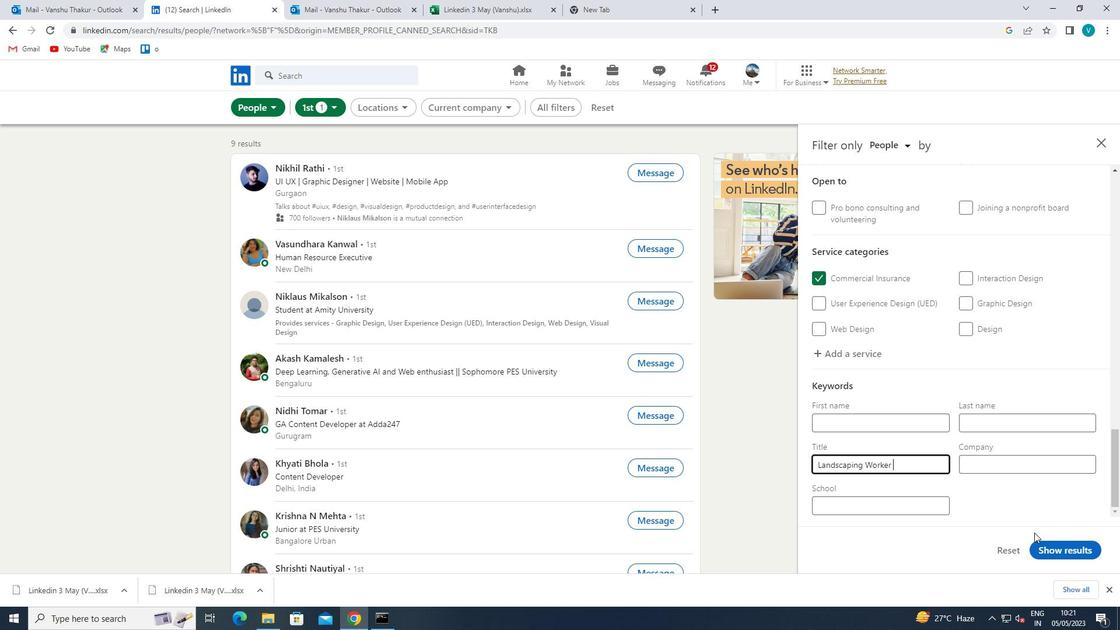
Action: Mouse pressed left at (1053, 553)
Screenshot: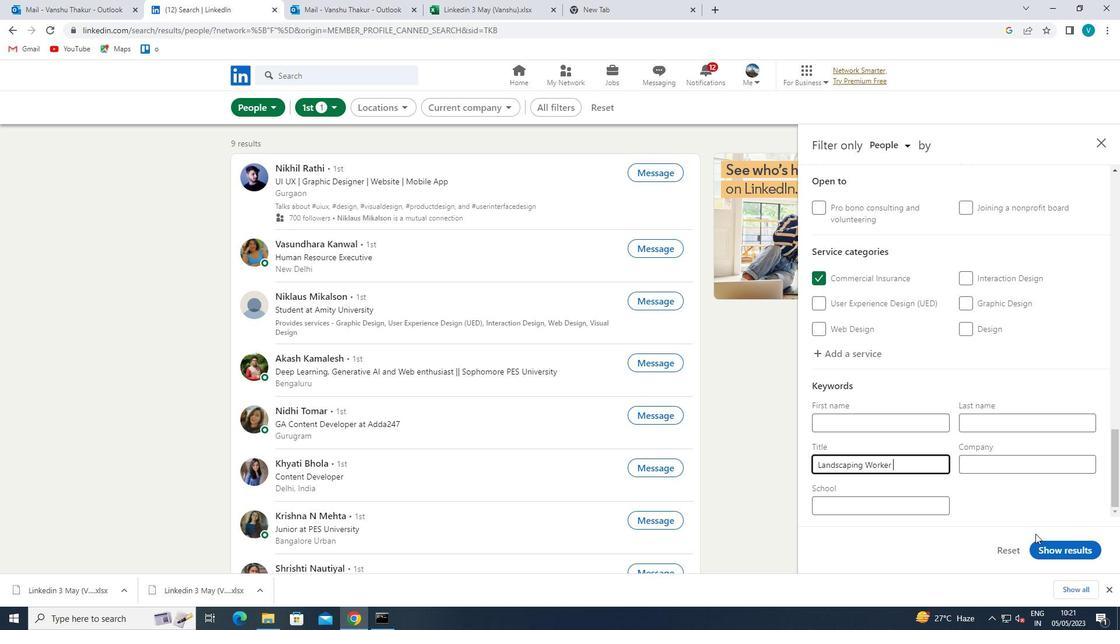 
